 Task: Add an event with the title Product Enhancement Discussion and Planning, date ''2024/04/06'', time 9:40 AM to 11:40 AMand add a description: The training session will be facilitated by experienced professionals who specialize in team dynamics, collaboration, and organizational development. They will provide valuable insights, facilitate discussions, and guide participants through practical exercises to reinforce the concepts covered.Select event color  Flamingo . Add location for the event as: Seoul, South Korea, logged in from the account softage.3@softage.netand send the event invitation to softage.9@softage.net and softage.10@softage.net. Set a reminder for the event Every weekday(Monday to Friday)
Action: Mouse moved to (29, 95)
Screenshot: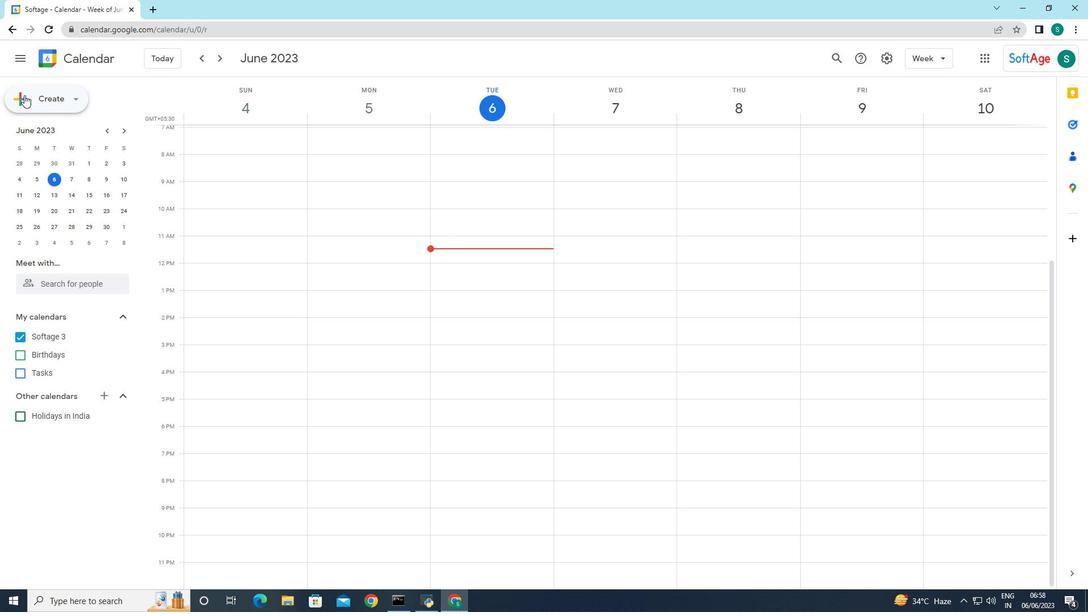 
Action: Mouse pressed left at (29, 95)
Screenshot: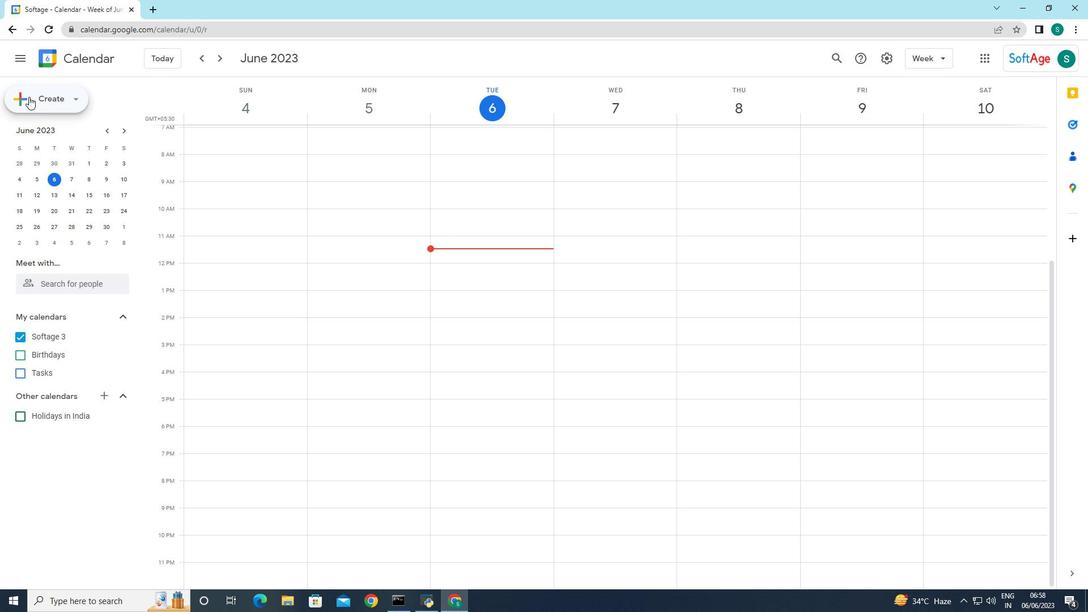 
Action: Mouse moved to (42, 129)
Screenshot: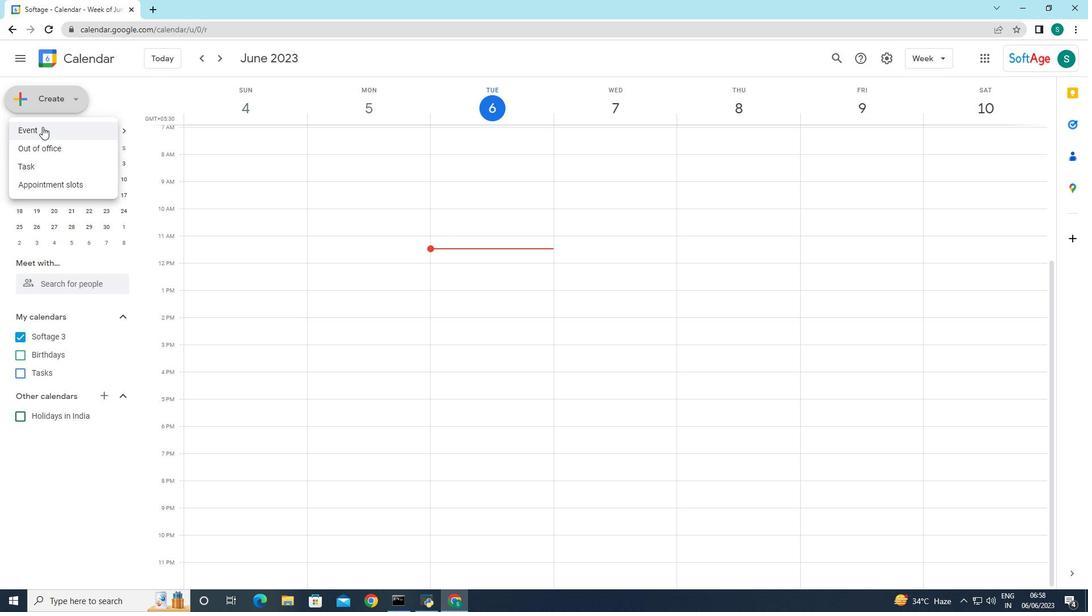 
Action: Mouse pressed left at (42, 129)
Screenshot: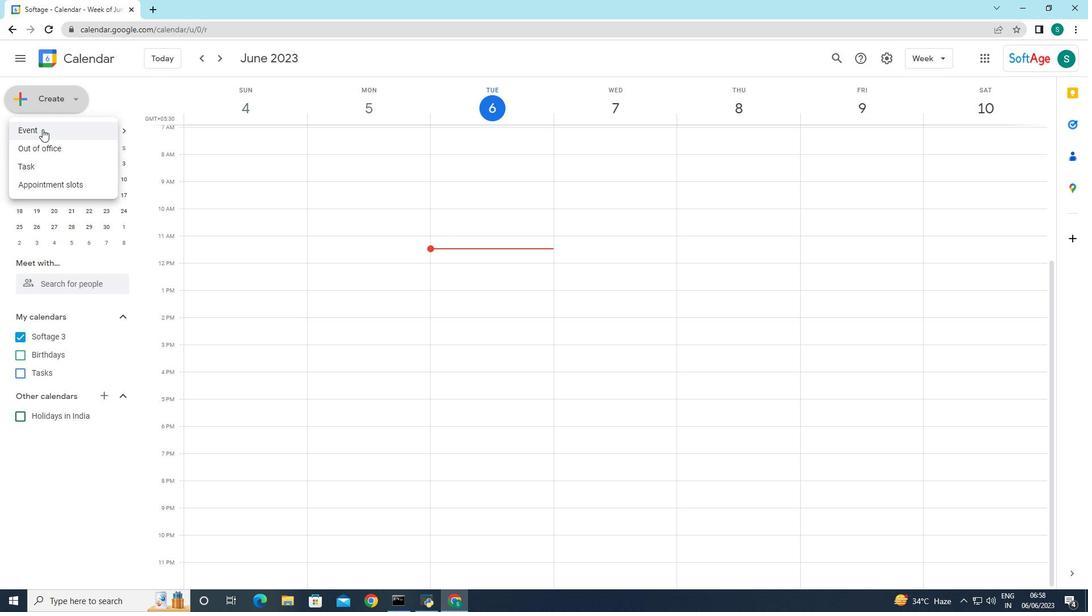 
Action: Mouse moved to (337, 441)
Screenshot: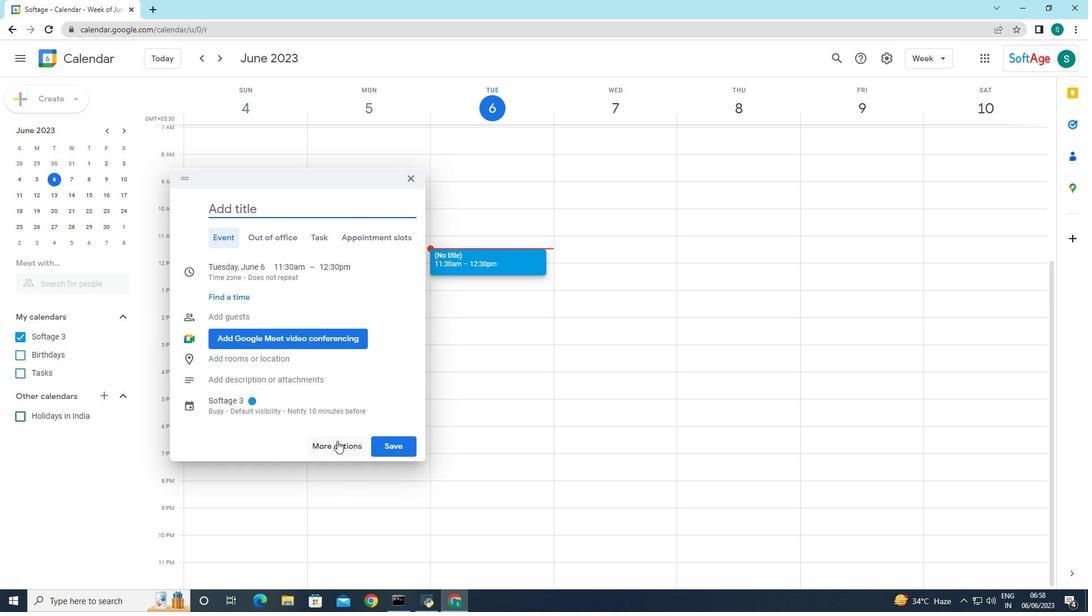 
Action: Mouse pressed left at (337, 441)
Screenshot: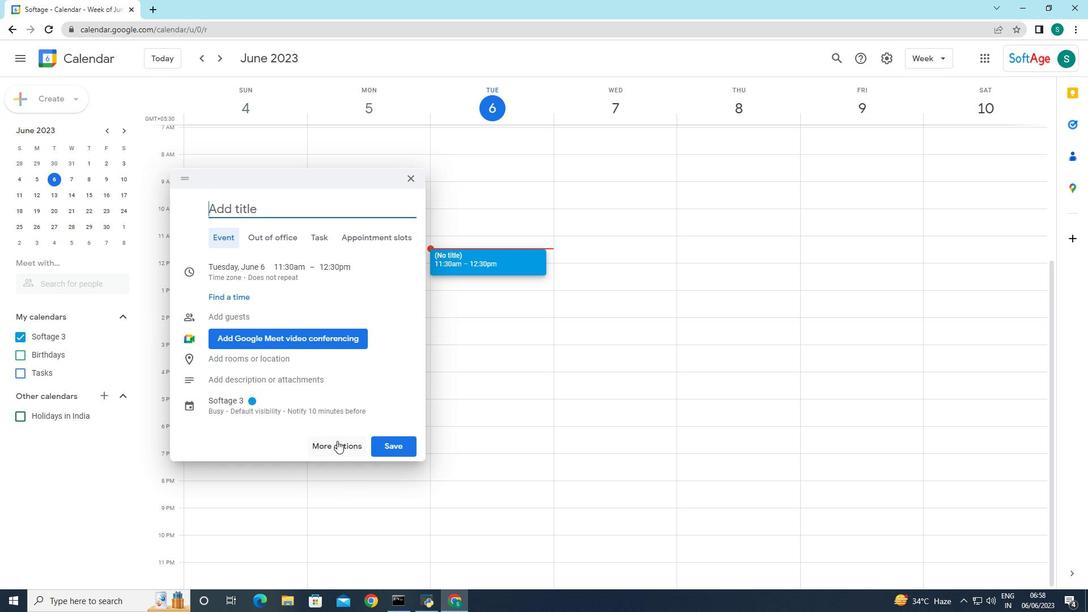 
Action: Mouse moved to (119, 54)
Screenshot: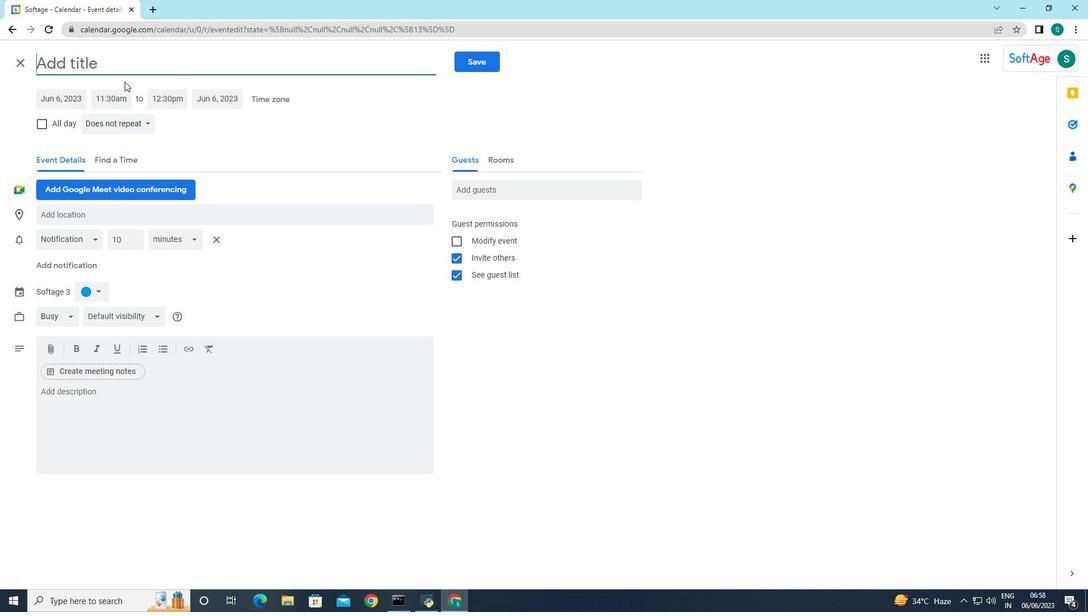 
Action: Mouse pressed left at (119, 54)
Screenshot: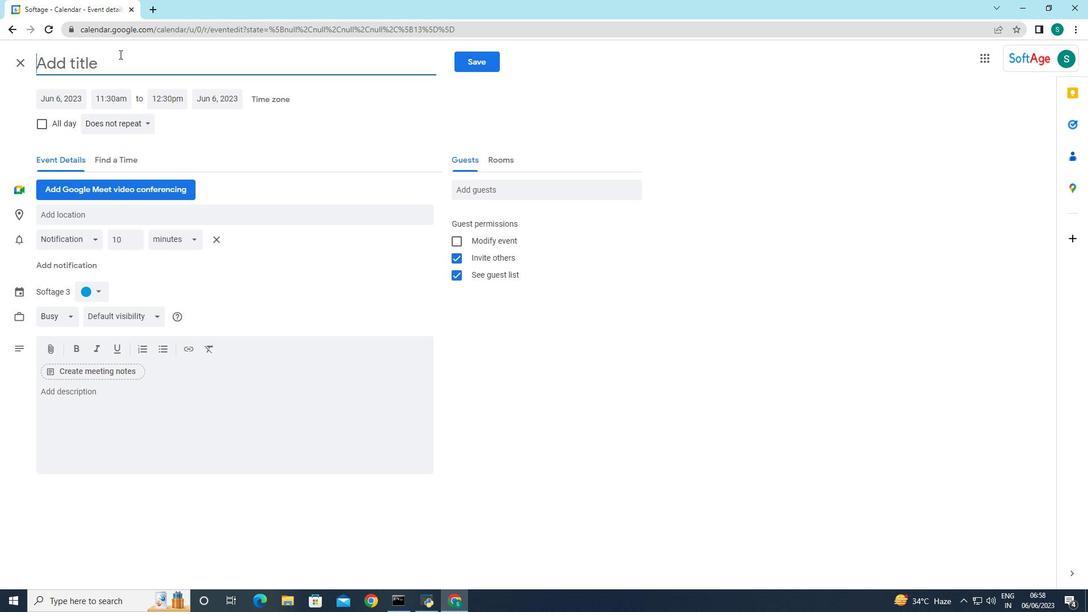 
Action: Key pressed <Key.caps_lock>P<Key.caps_lock>roducdt<Key.backspace><Key.backspace>t<Key.space><Key.caps_lock>E<Key.caps_lock>nhancement<Key.space><Key.caps_lock>D<Key.caps_lock>iscussion<Key.space>and<Key.space><Key.caps_lock>P<Key.caps_lock>lani<Key.backspace>ning
Screenshot: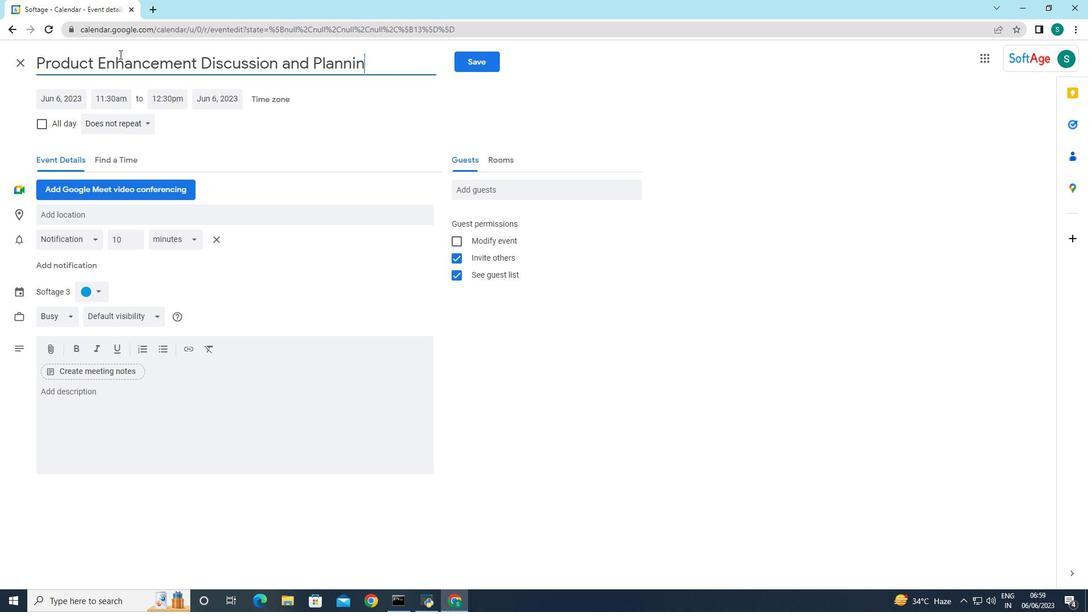 
Action: Mouse moved to (277, 138)
Screenshot: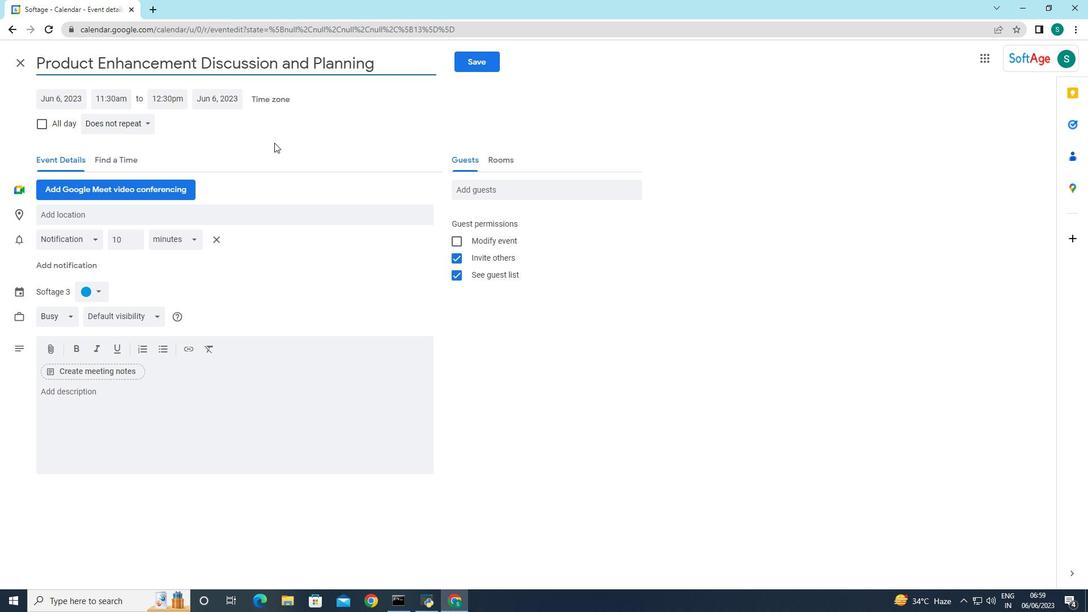 
Action: Mouse pressed left at (277, 138)
Screenshot: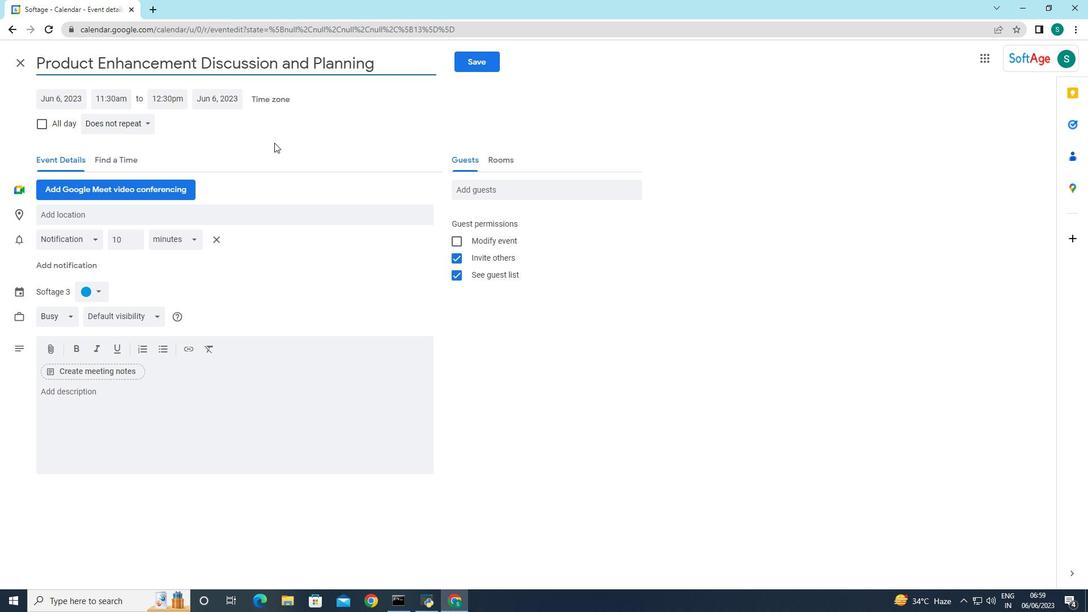 
Action: Mouse moved to (81, 98)
Screenshot: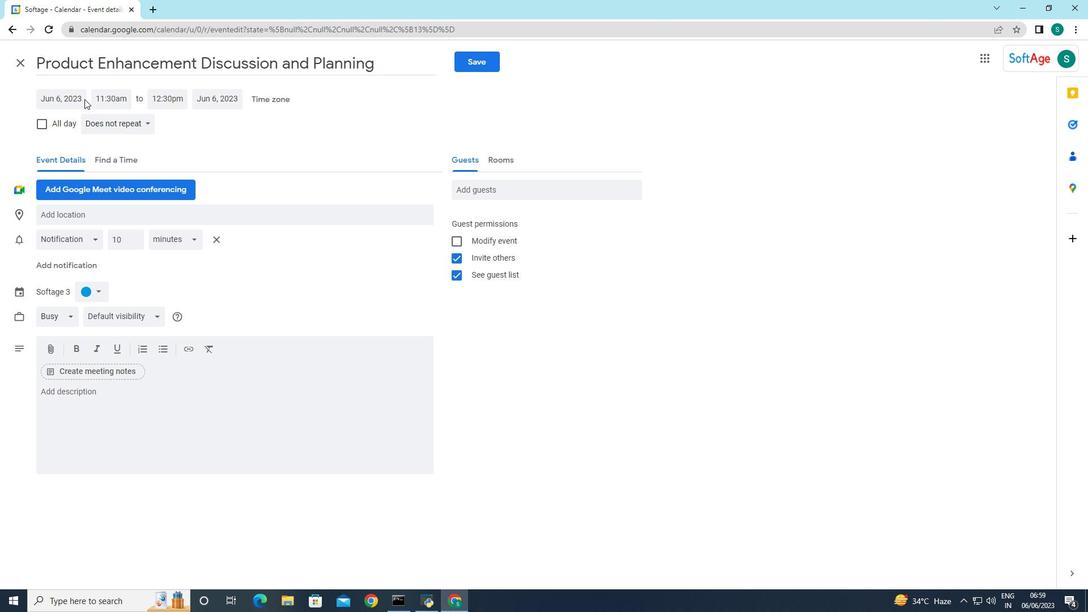 
Action: Mouse pressed left at (81, 98)
Screenshot: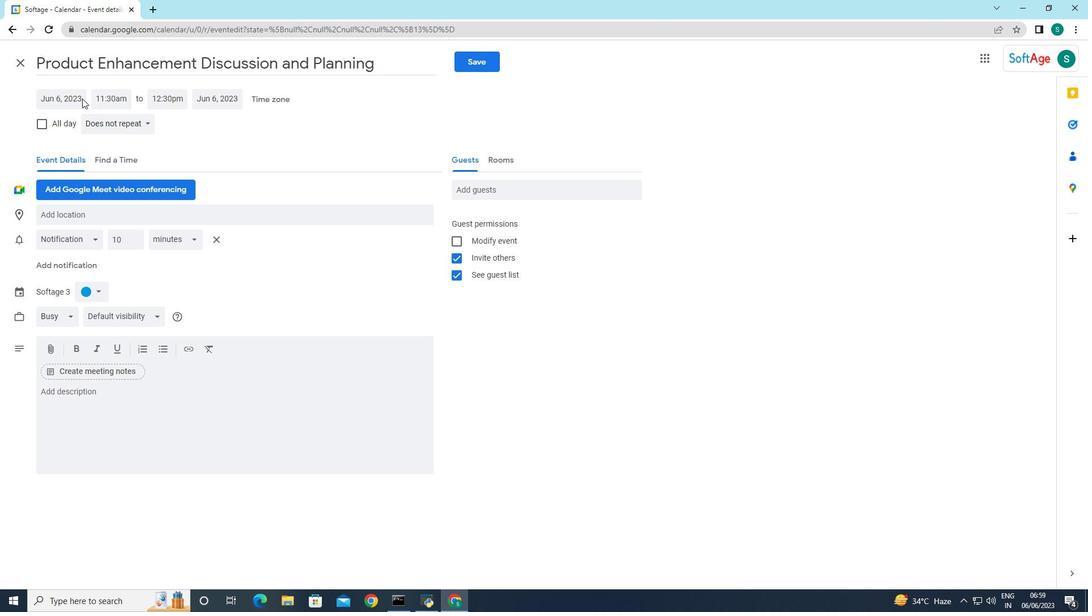 
Action: Mouse moved to (183, 123)
Screenshot: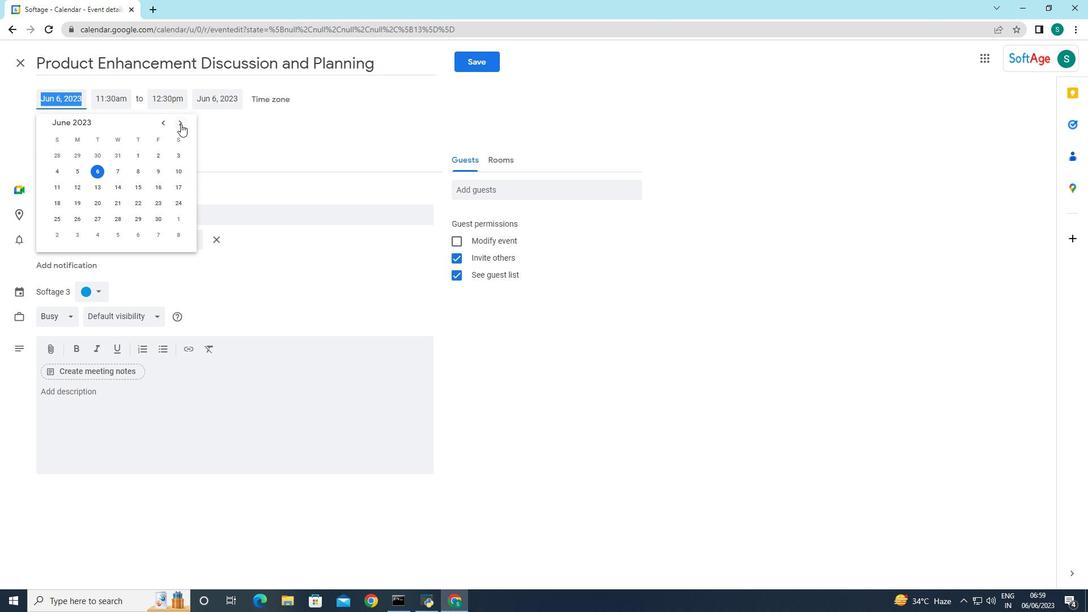 
Action: Mouse pressed left at (183, 123)
Screenshot: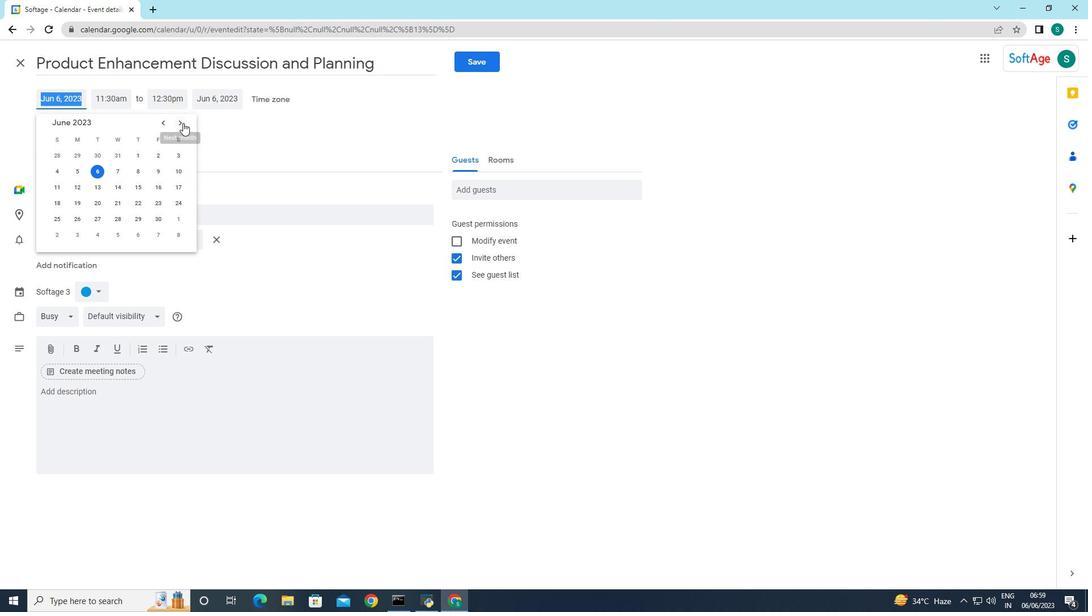 
Action: Mouse pressed left at (183, 123)
Screenshot: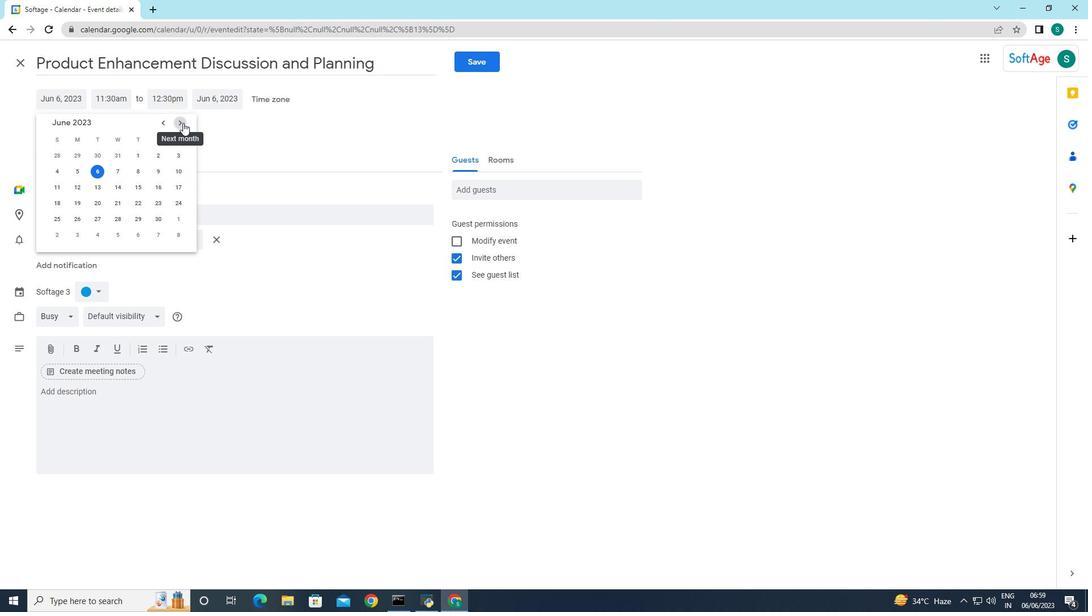 
Action: Mouse pressed left at (183, 123)
Screenshot: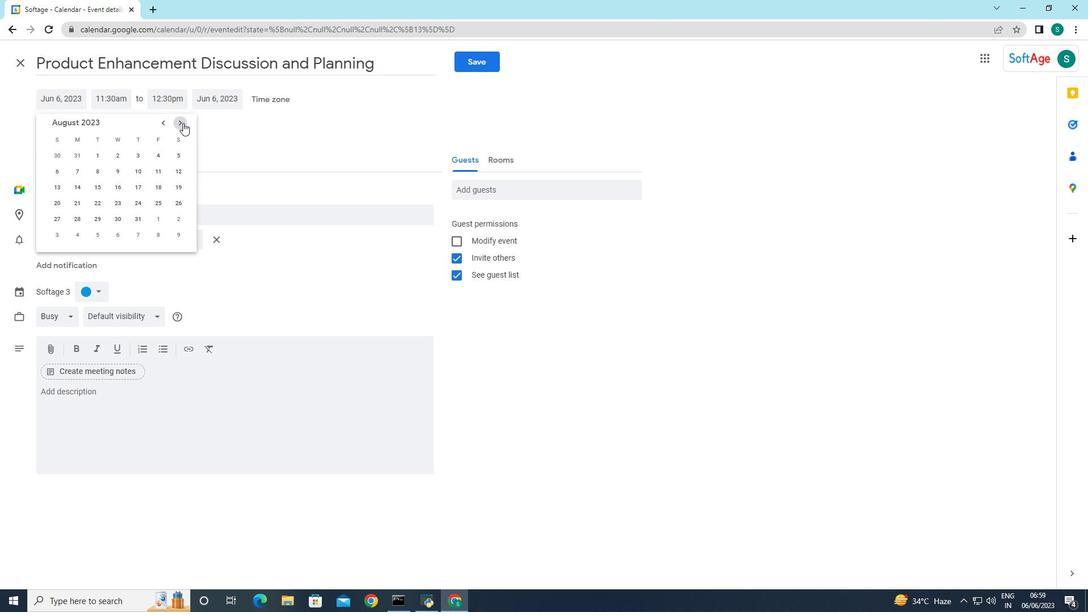 
Action: Mouse pressed left at (183, 123)
Screenshot: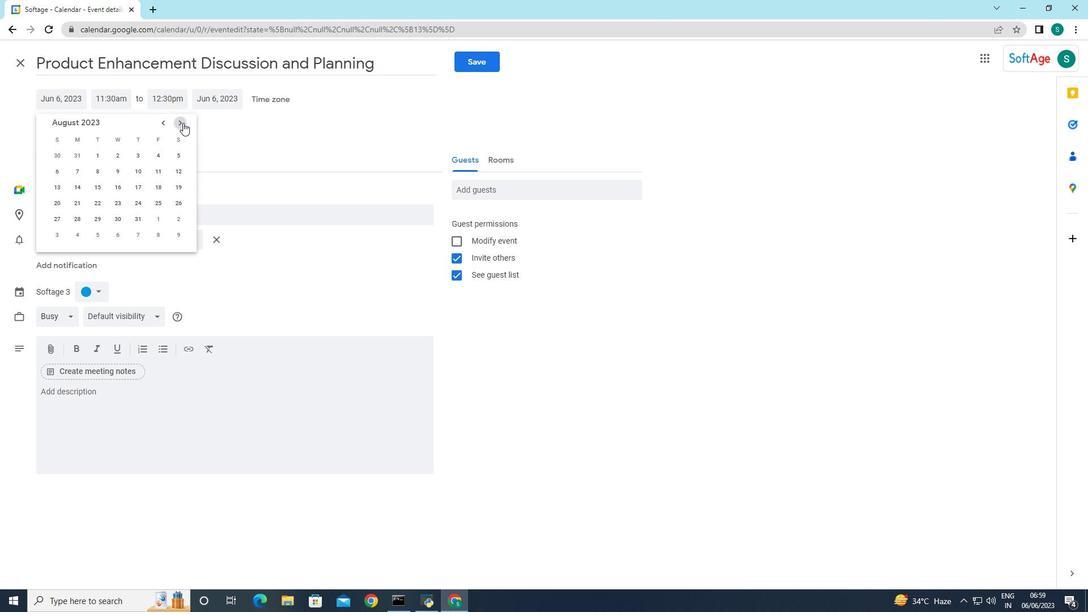 
Action: Mouse pressed left at (183, 123)
Screenshot: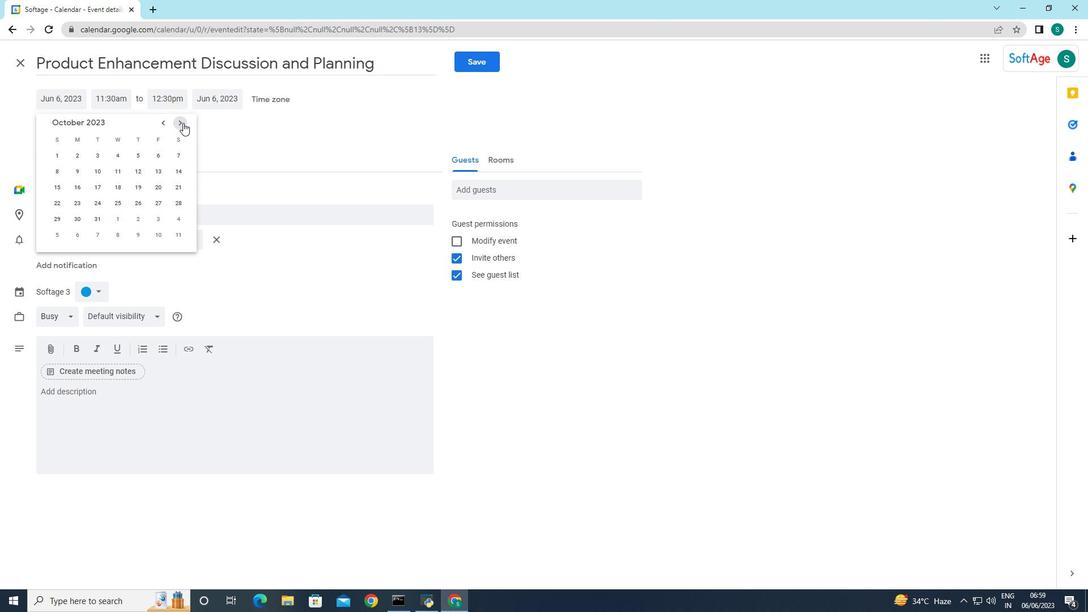
Action: Mouse pressed left at (183, 123)
Screenshot: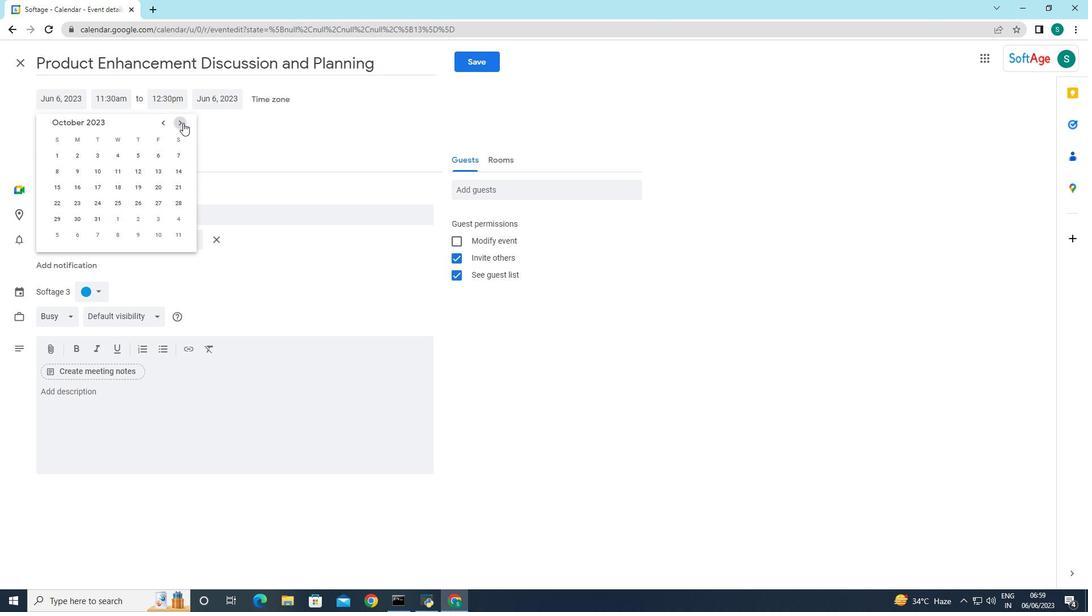 
Action: Mouse pressed left at (183, 123)
Screenshot: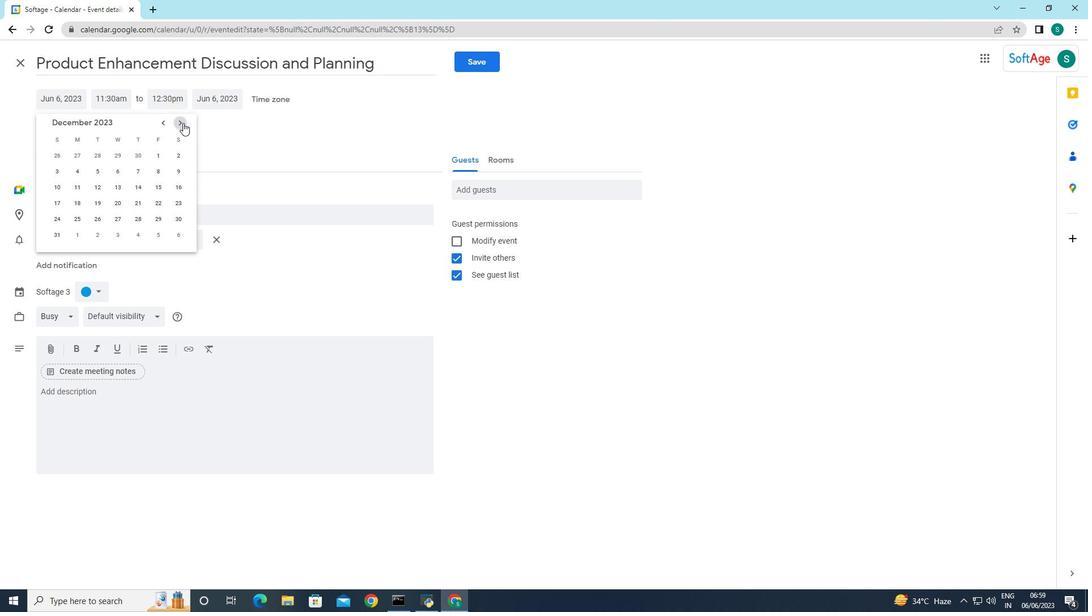 
Action: Mouse pressed left at (183, 123)
Screenshot: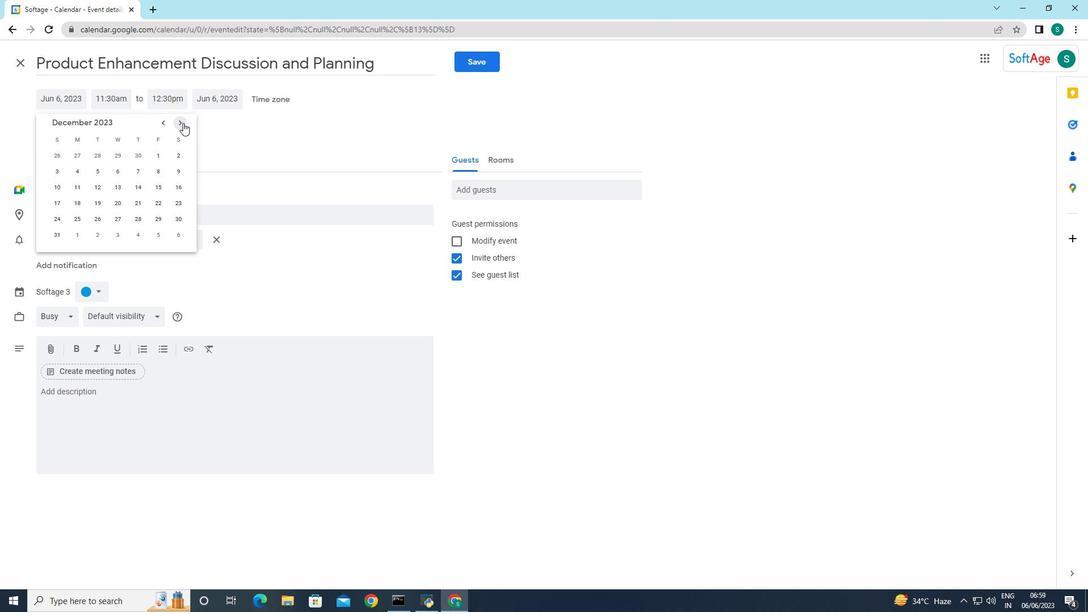 
Action: Mouse pressed left at (183, 123)
Screenshot: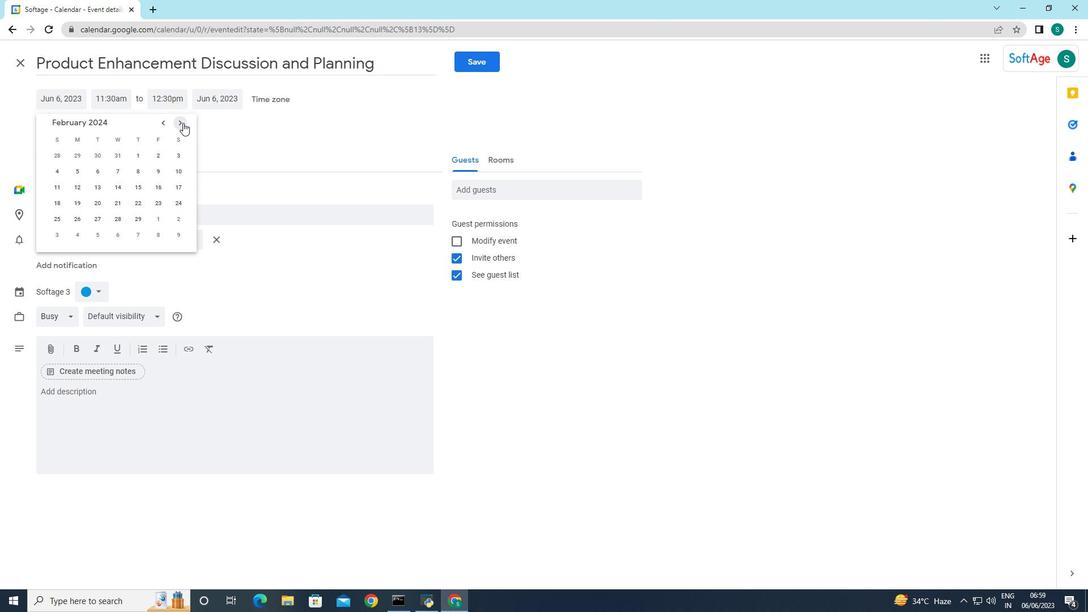 
Action: Mouse pressed left at (183, 123)
Screenshot: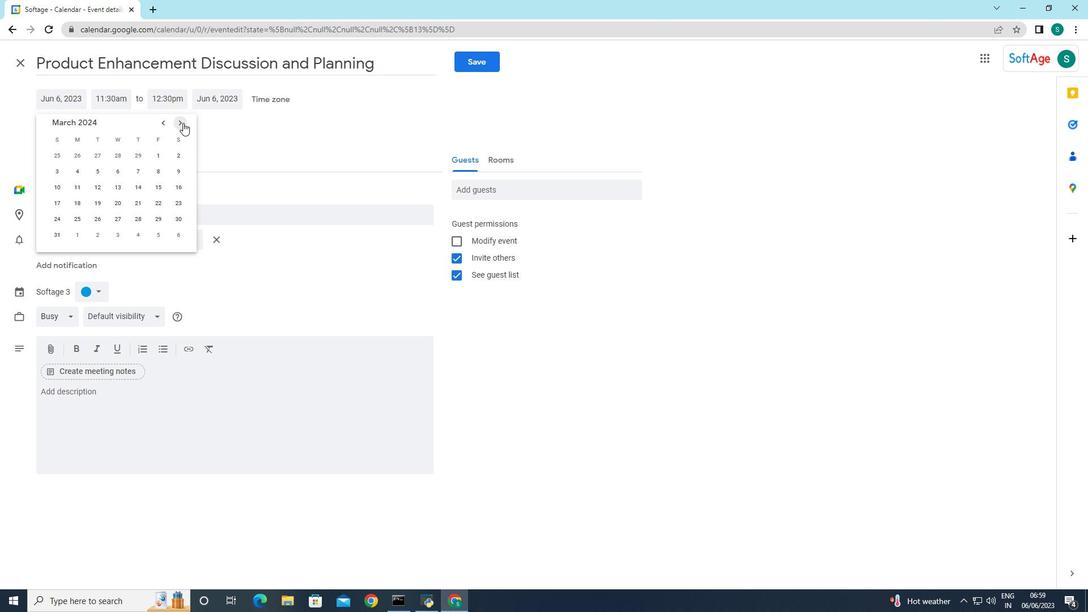 
Action: Mouse moved to (176, 154)
Screenshot: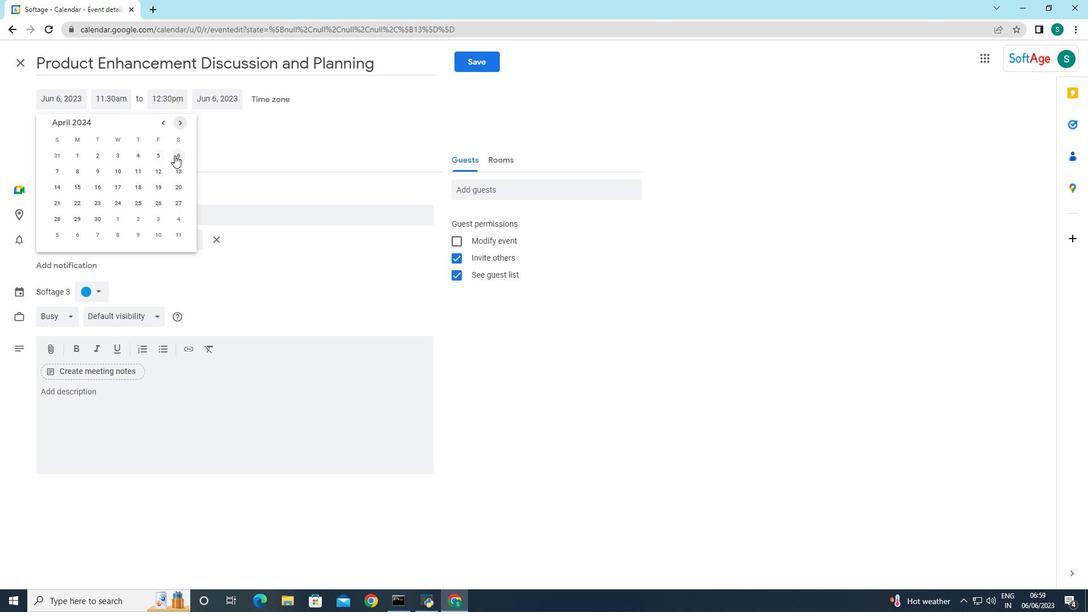 
Action: Mouse pressed left at (176, 154)
Screenshot: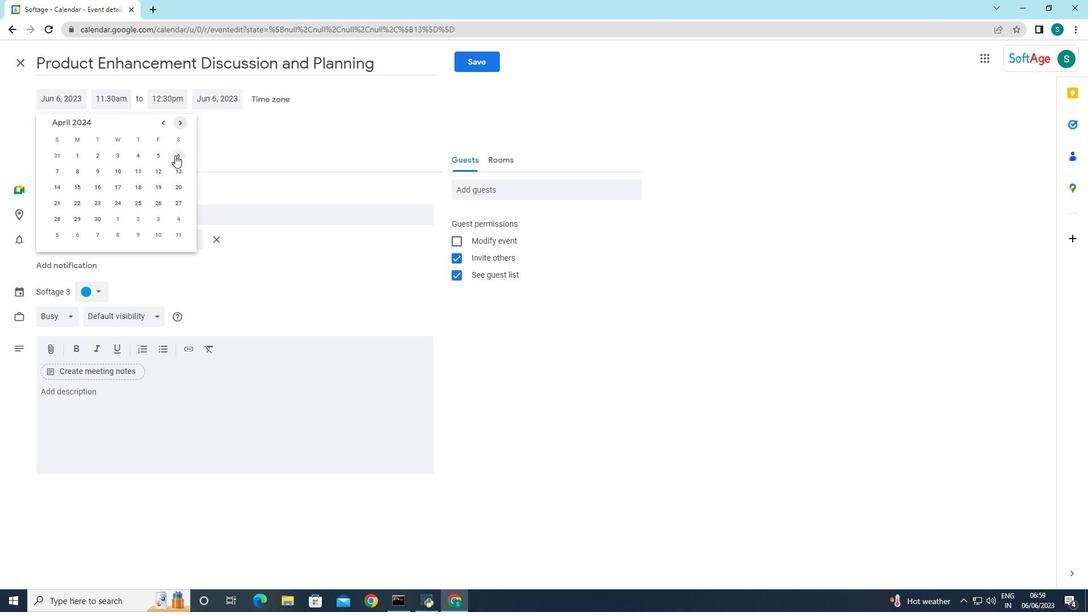 
Action: Mouse moved to (237, 140)
Screenshot: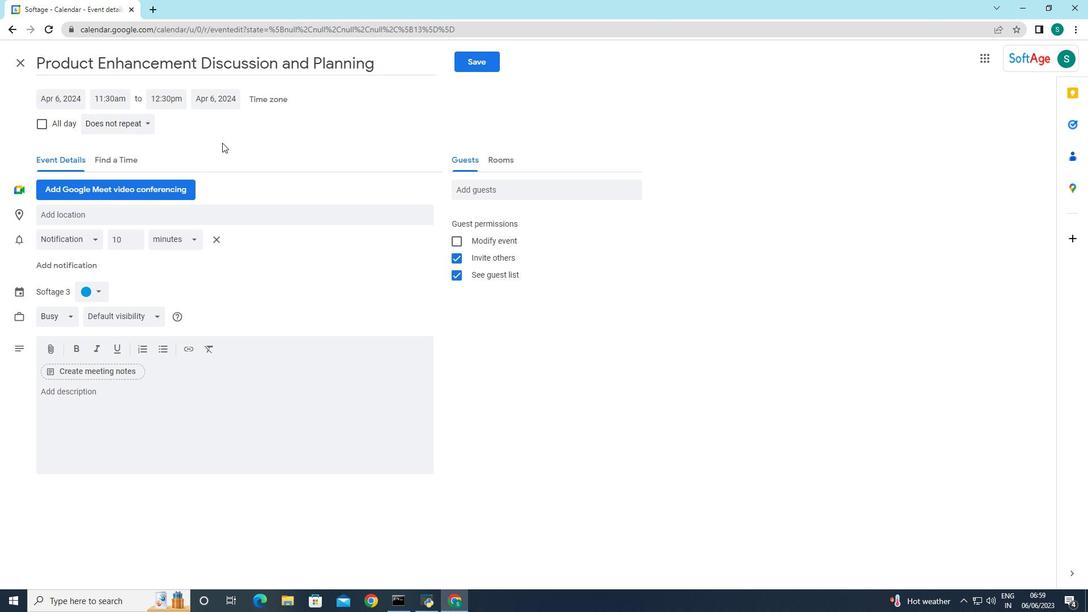 
Action: Mouse pressed left at (237, 140)
Screenshot: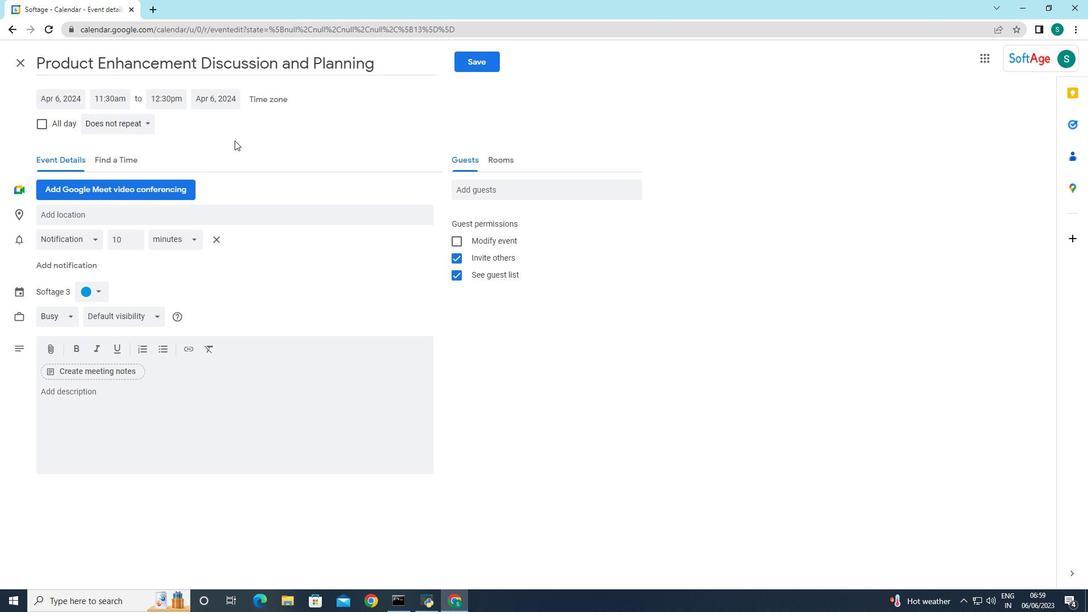 
Action: Mouse moved to (112, 99)
Screenshot: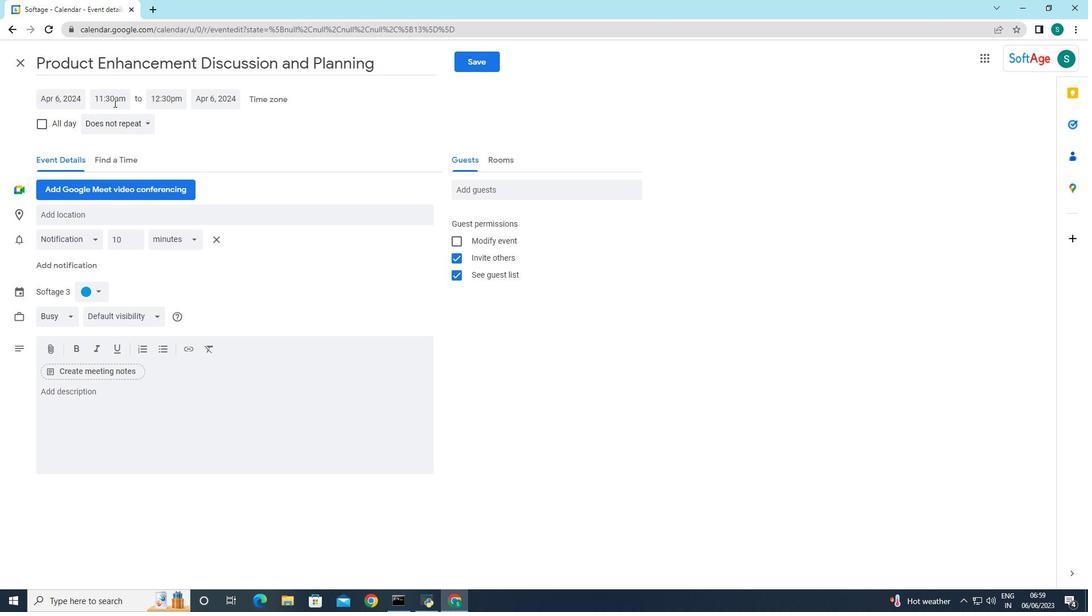 
Action: Mouse pressed left at (112, 99)
Screenshot: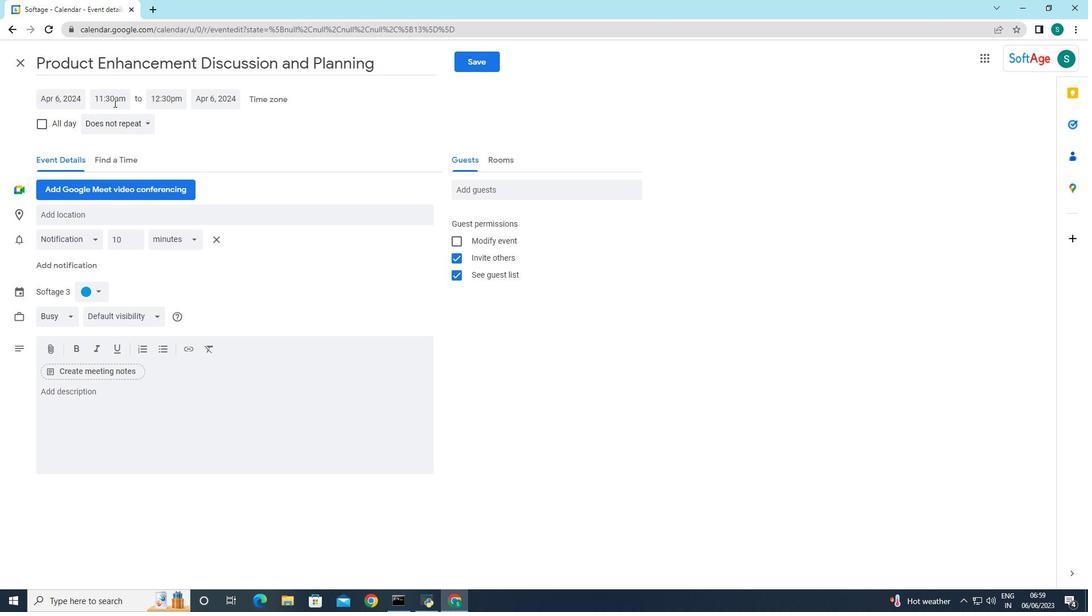
Action: Mouse moved to (119, 181)
Screenshot: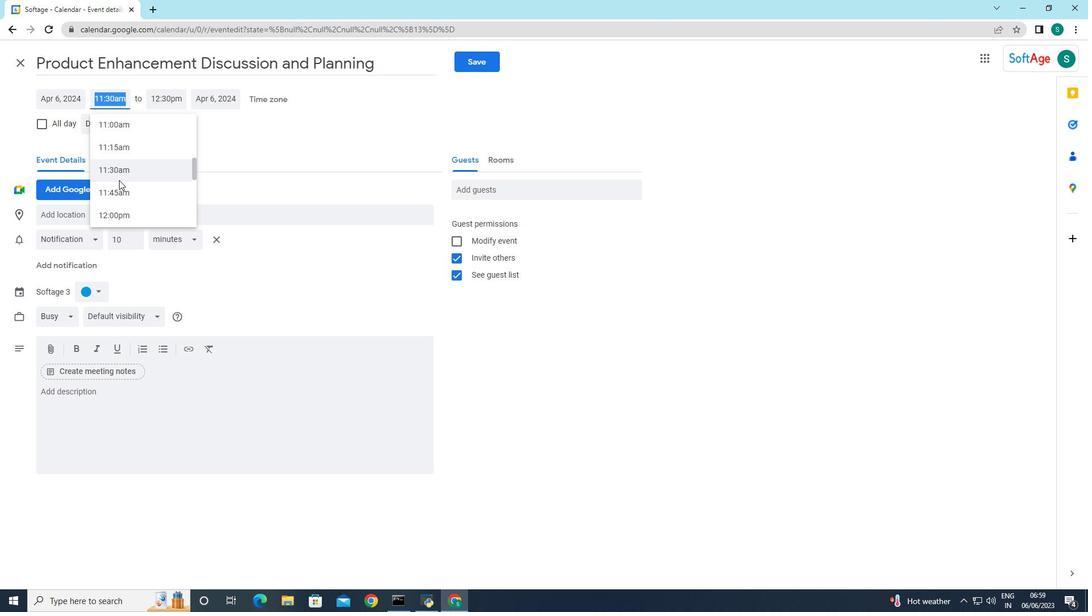 
Action: Mouse scrolled (119, 181) with delta (0, 0)
Screenshot: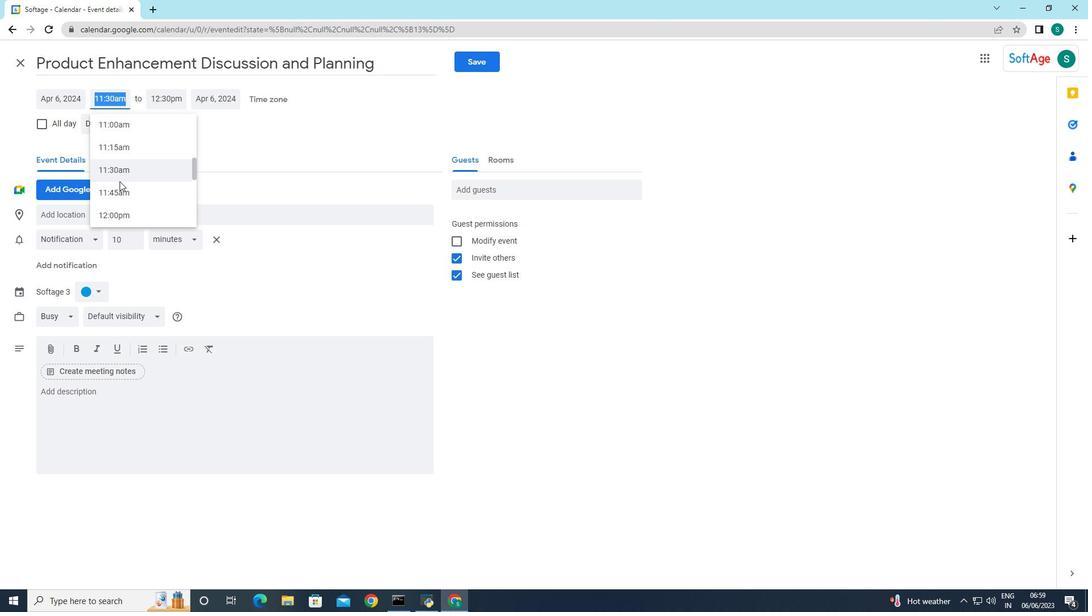 
Action: Mouse scrolled (119, 181) with delta (0, 0)
Screenshot: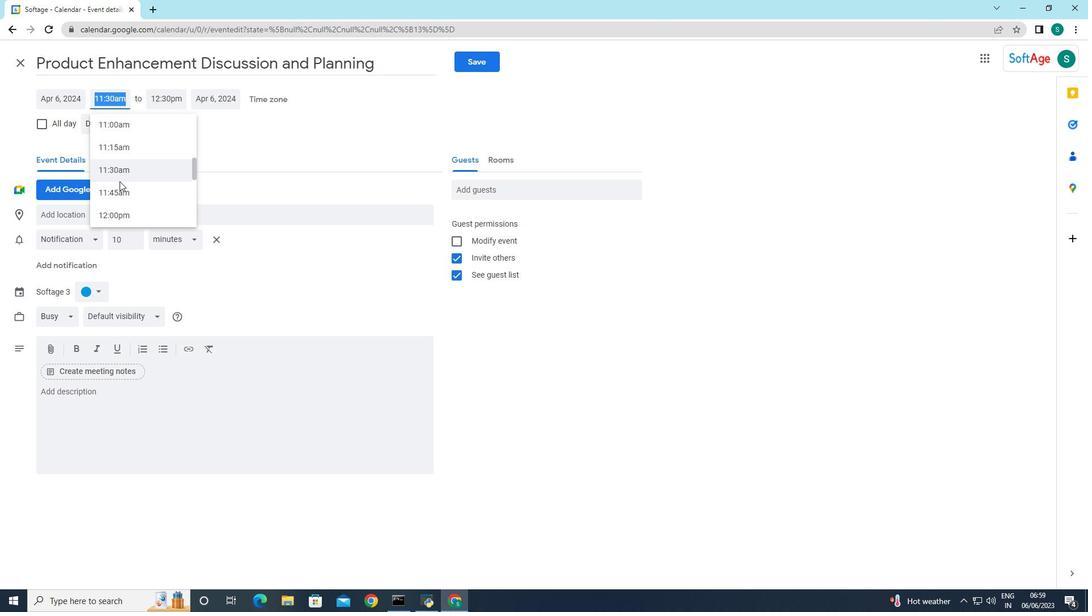 
Action: Mouse scrolled (119, 181) with delta (0, 0)
Screenshot: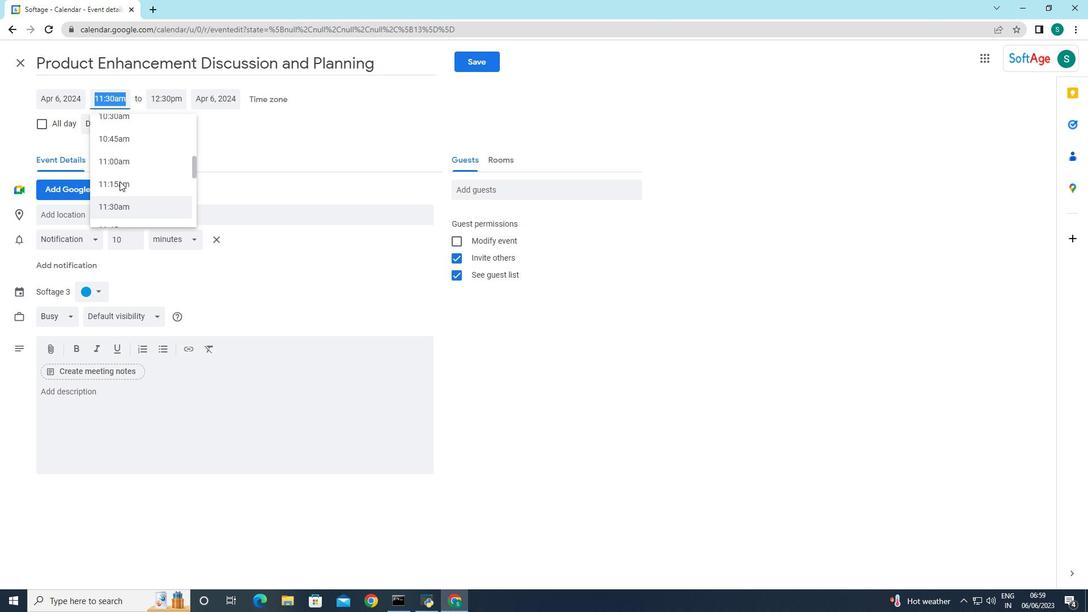 
Action: Mouse scrolled (119, 181) with delta (0, 0)
Screenshot: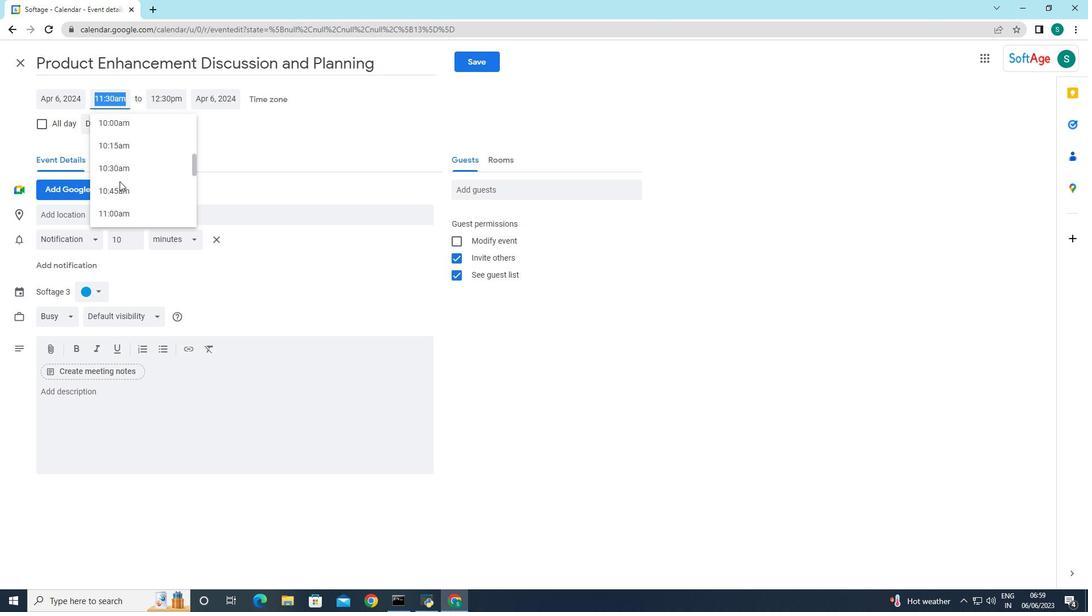 
Action: Mouse moved to (115, 176)
Screenshot: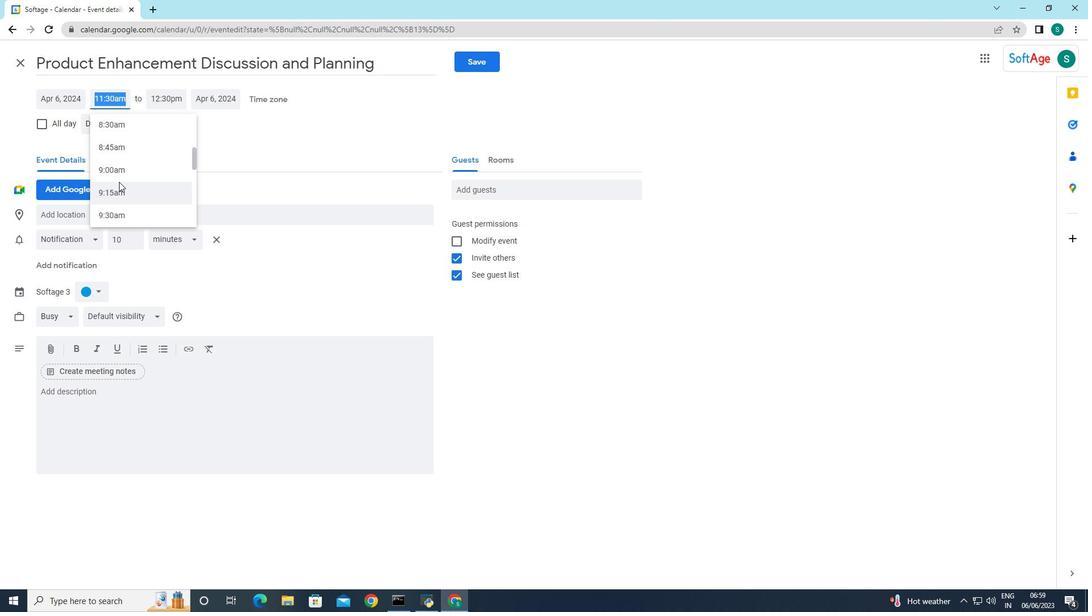 
Action: Mouse pressed left at (115, 176)
Screenshot: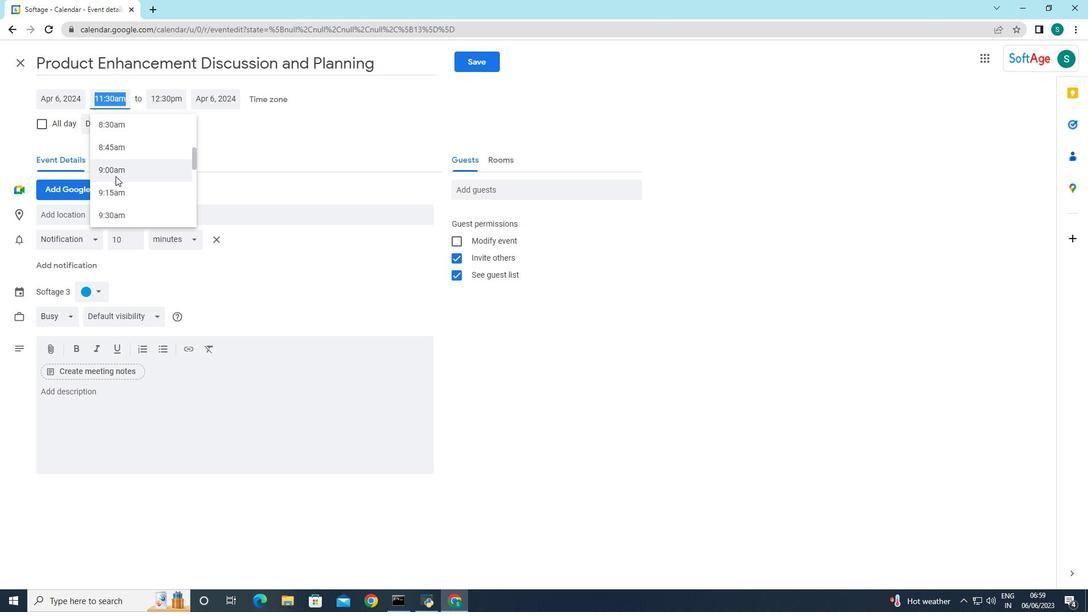 
Action: Mouse moved to (107, 99)
Screenshot: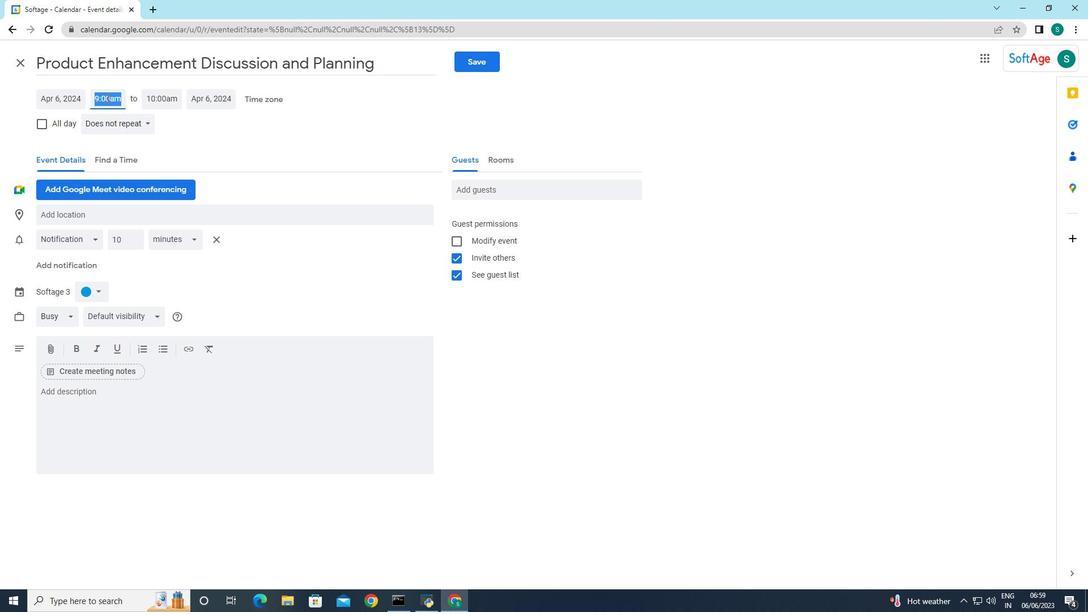 
Action: Mouse pressed left at (107, 99)
Screenshot: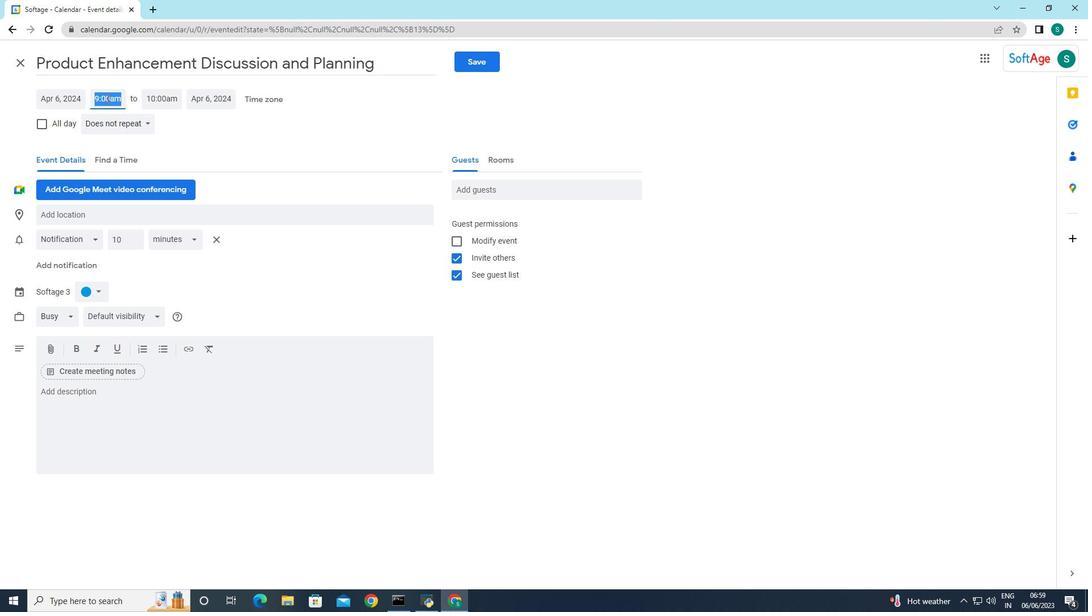 
Action: Mouse moved to (112, 115)
Screenshot: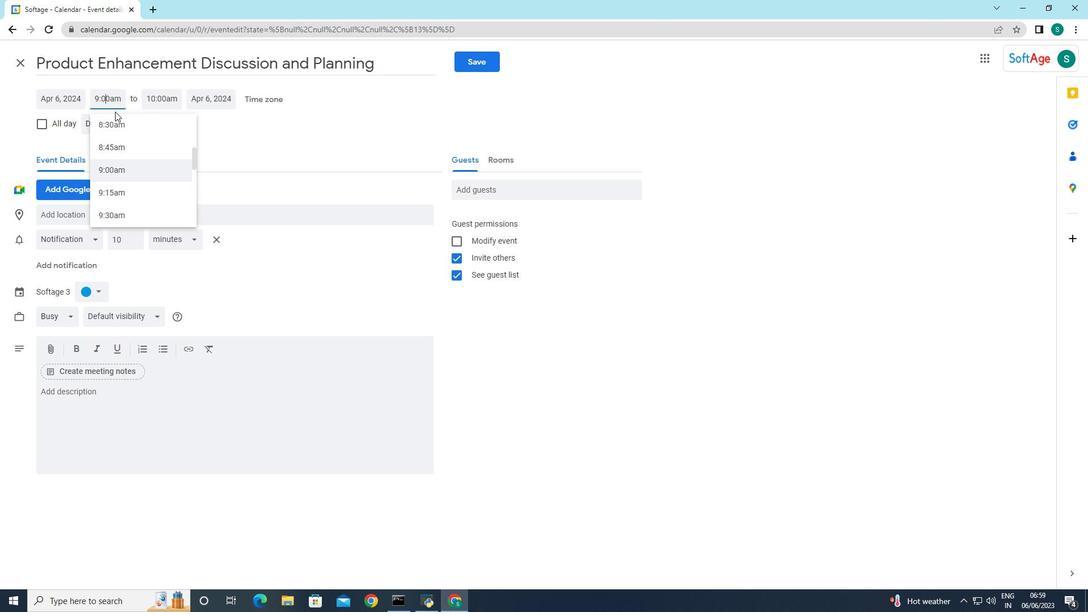 
Action: Key pressed <Key.backspace>4
Screenshot: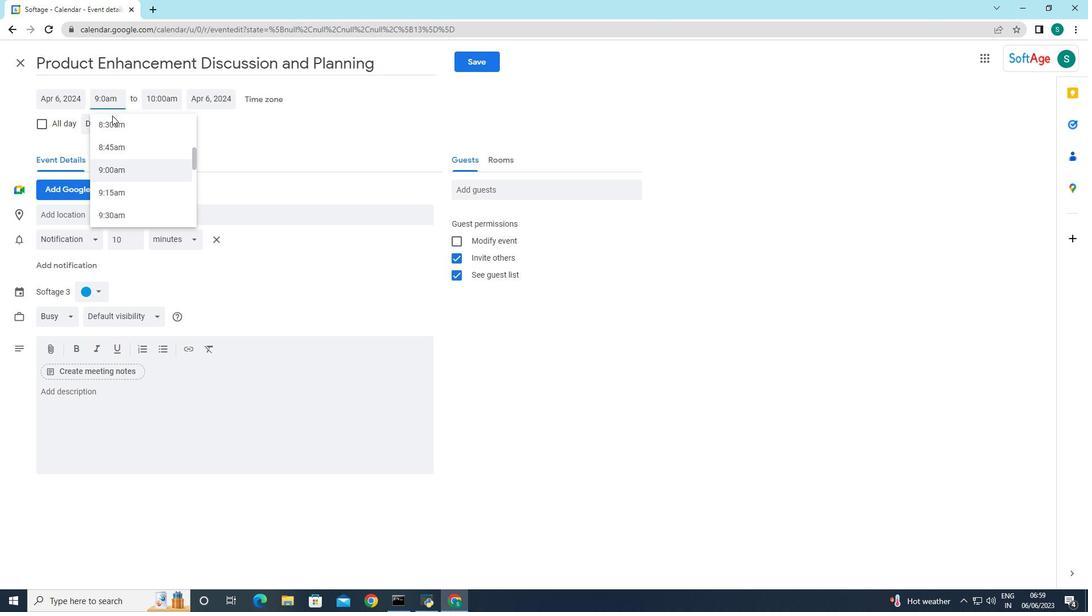 
Action: Mouse moved to (239, 138)
Screenshot: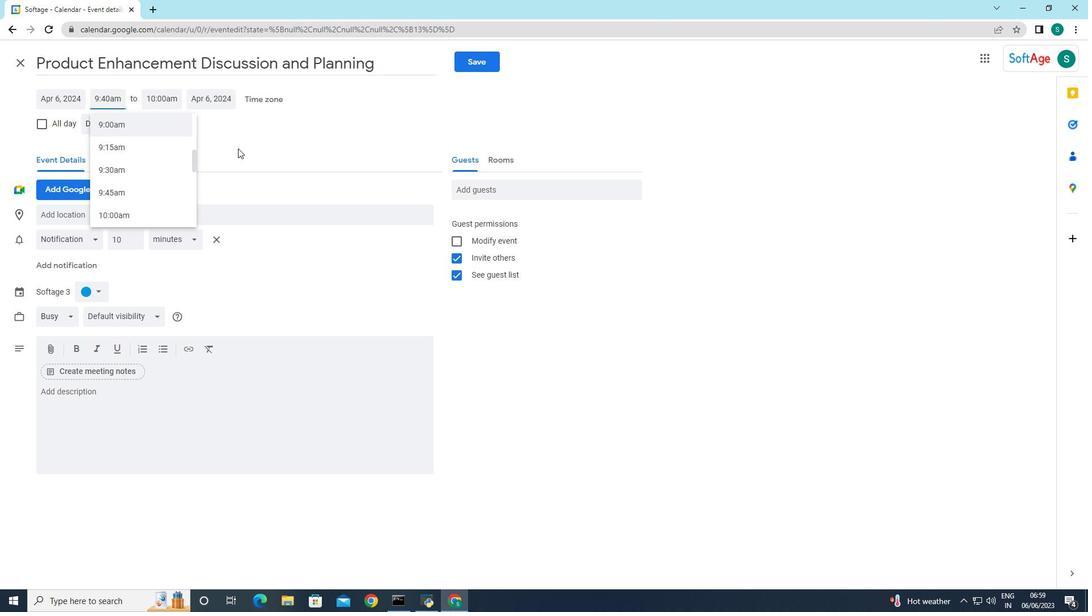 
Action: Mouse pressed left at (239, 138)
Screenshot: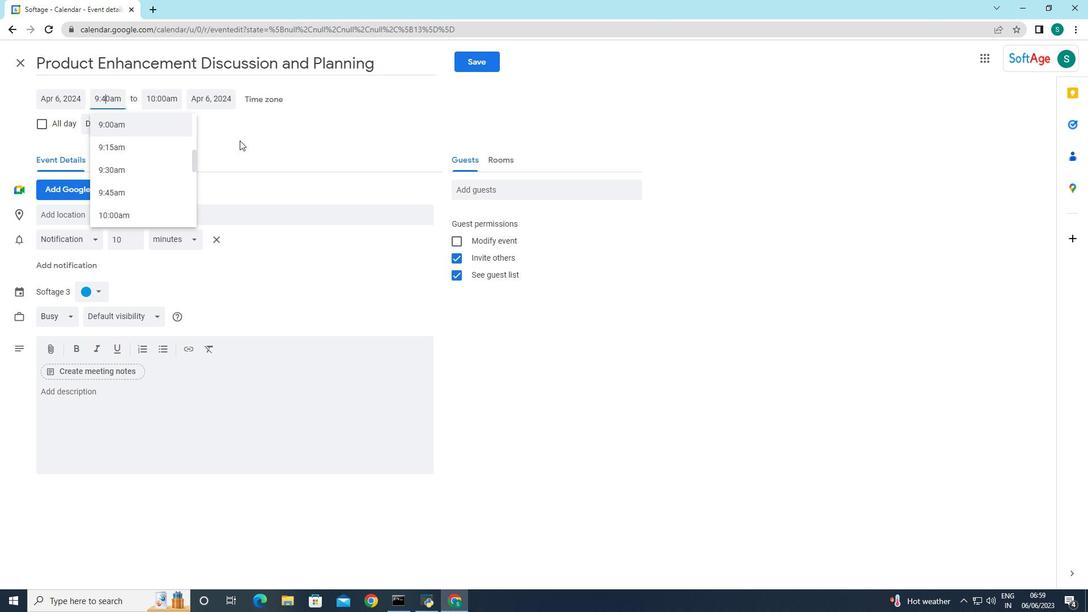 
Action: Mouse moved to (164, 103)
Screenshot: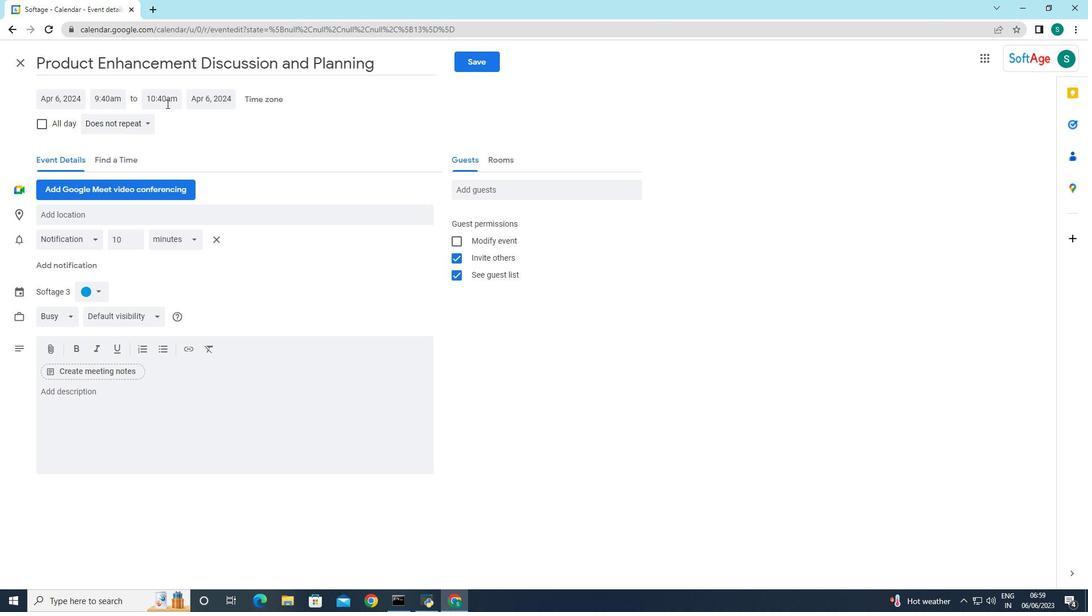 
Action: Mouse pressed left at (164, 103)
Screenshot: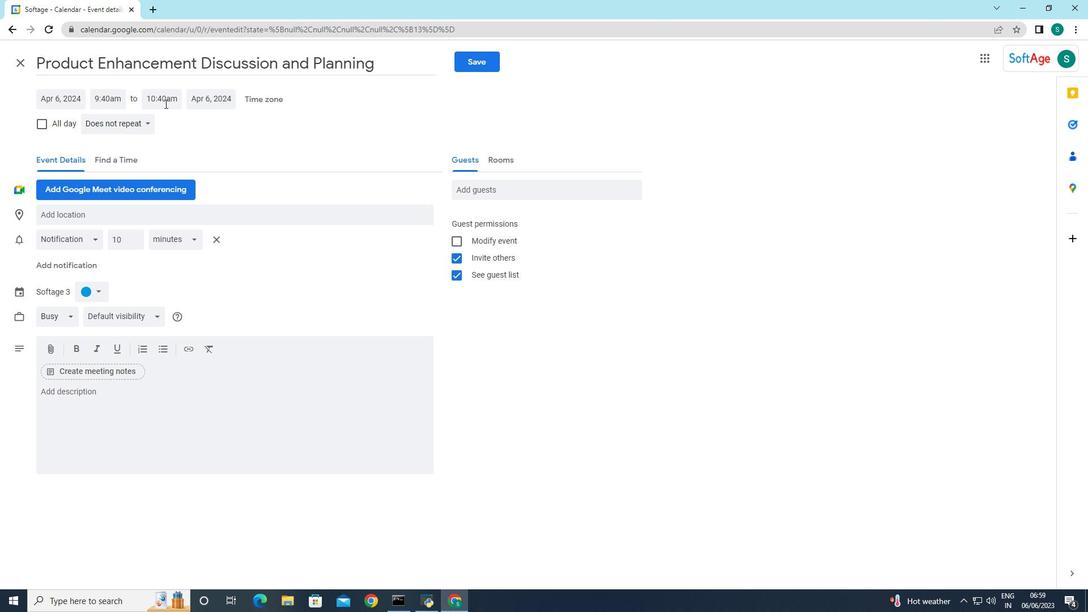 
Action: Mouse moved to (194, 219)
Screenshot: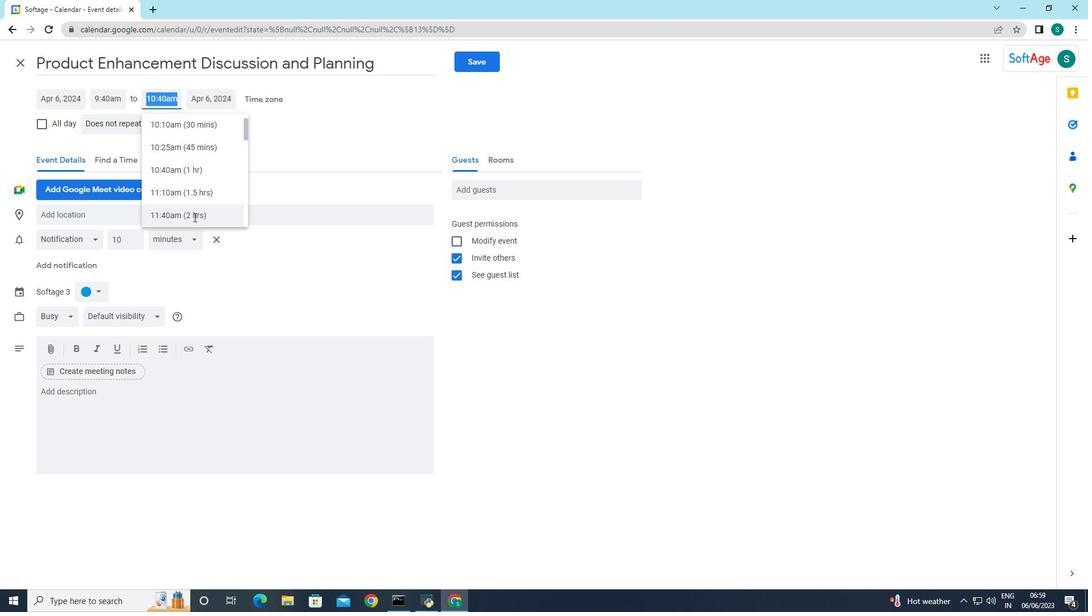 
Action: Mouse pressed left at (194, 219)
Screenshot: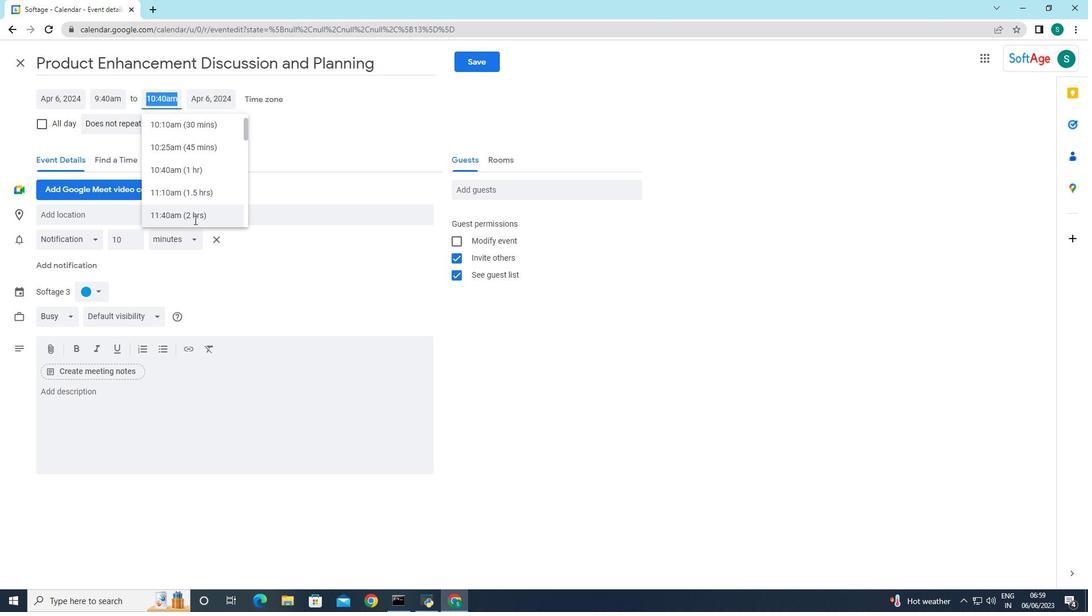 
Action: Mouse moved to (316, 147)
Screenshot: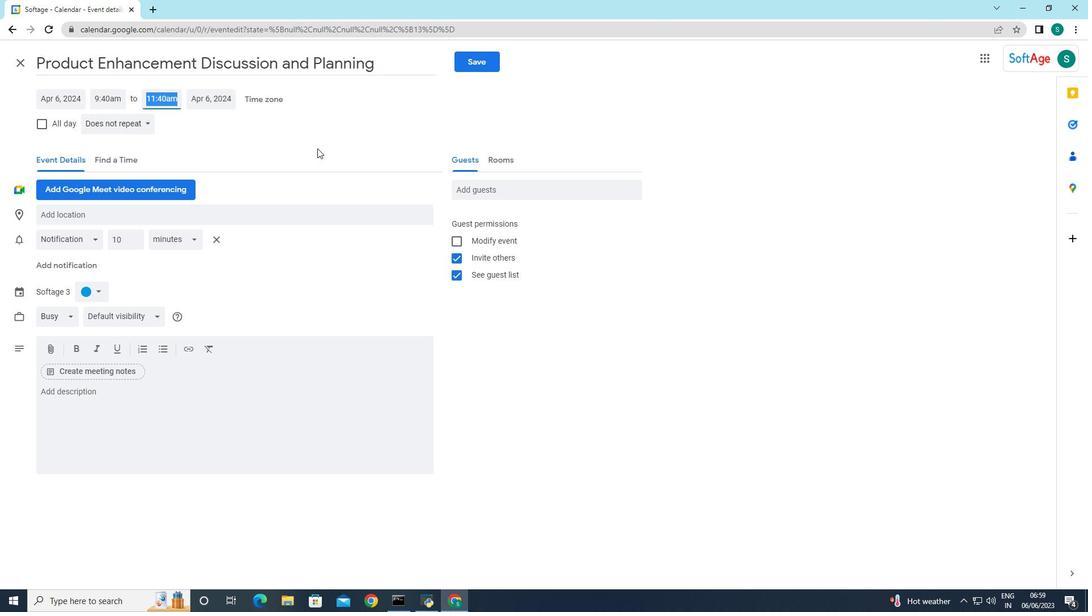 
Action: Mouse pressed left at (316, 147)
Screenshot: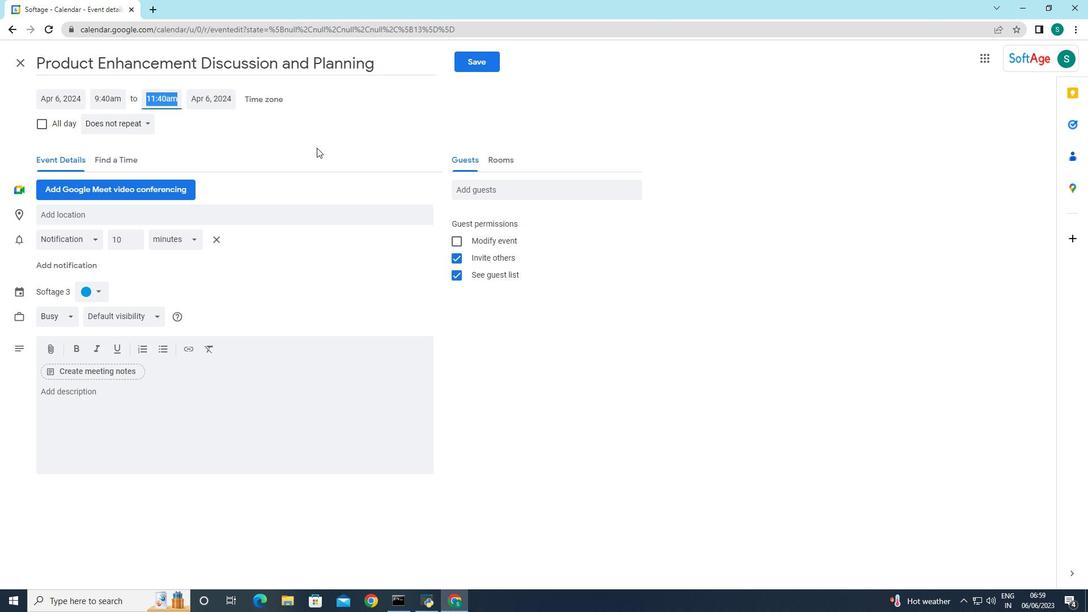 
Action: Mouse moved to (108, 394)
Screenshot: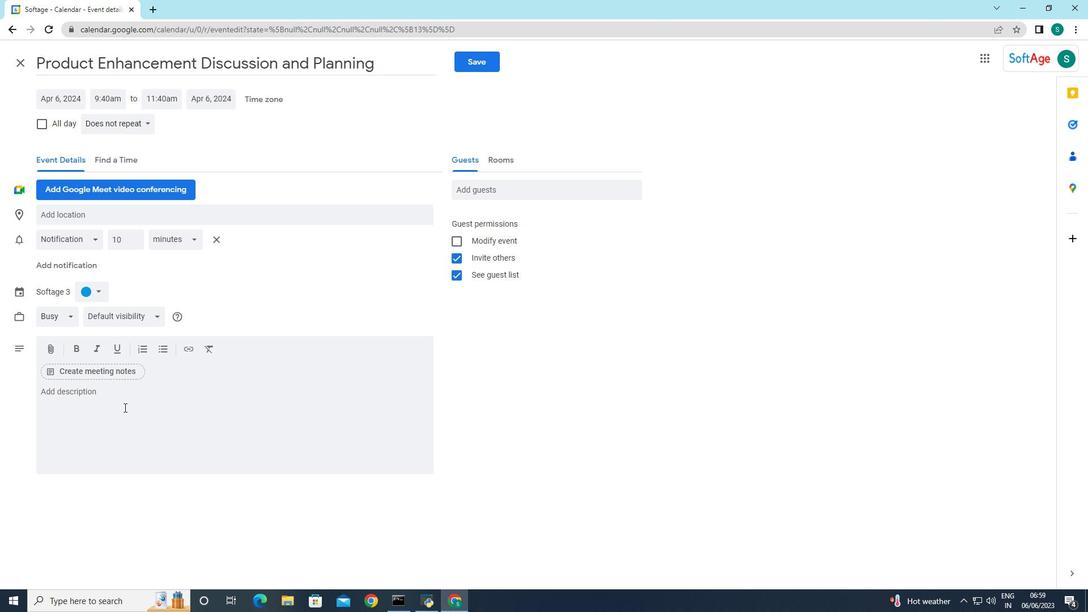 
Action: Mouse pressed left at (108, 394)
Screenshot: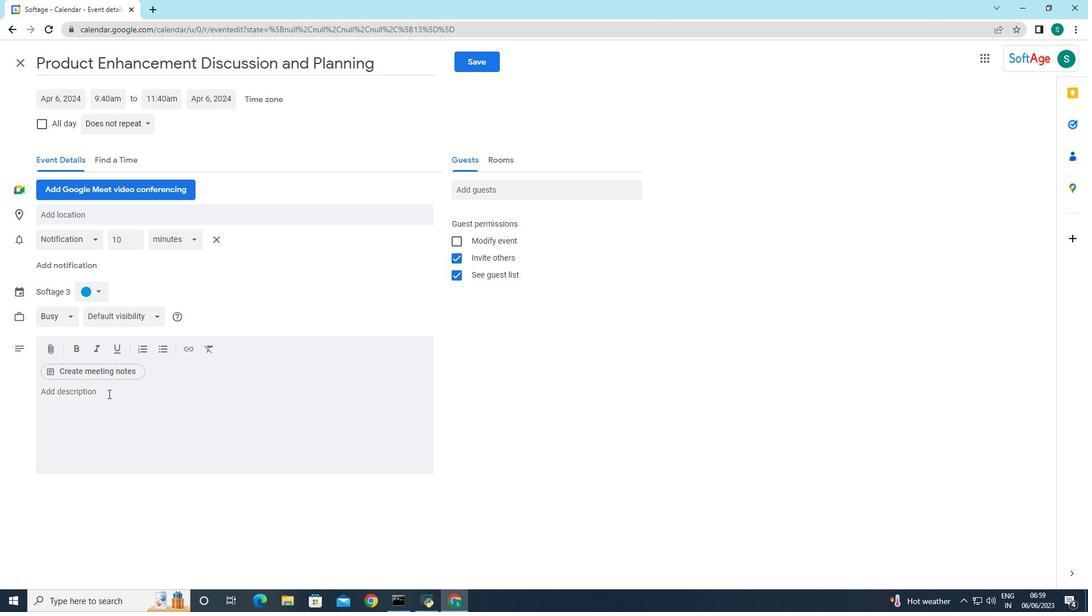 
Action: Key pressed <Key.caps_lock>T<Key.caps_lock>he<Key.space>training<Key.space>session<Key.space>wo<Key.backspace>ill<Key.space>be<Key.space>facilitated<Key.space>by<Key.space>exppe<Key.backspace><Key.backspace>erienced<Key.space>professionals<Key.space>who<Key.space>specialize<Key.space>in<Key.space>team<Key.space>dynamics,<Key.space>collaborations,<Key.space>and<Key.space>organizational<Key.space>development.<Key.space><Key.caps_lock>TH<Key.backspace><Key.caps_lock>hey<Key.space>will<Key.space>provide<Key.space>valuable<Key.space>insighys<Key.backspace><Key.backspace>ts,<Key.space>facilitate<Key.space>discussions,<Key.space>and<Key.space>duide<Key.space>participants<Key.space>through
Screenshot: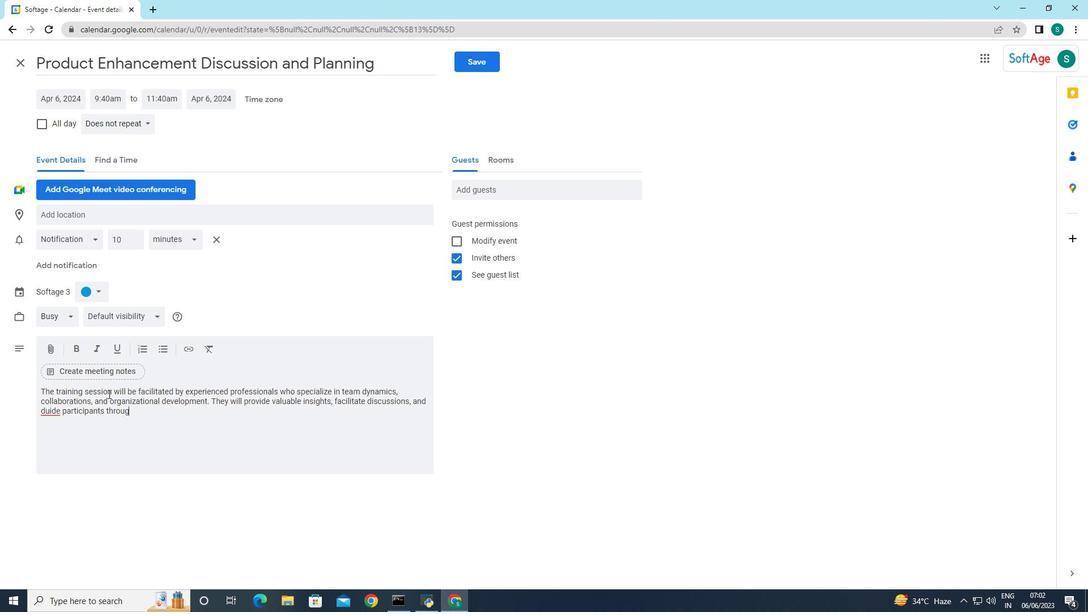 
Action: Mouse moved to (45, 411)
Screenshot: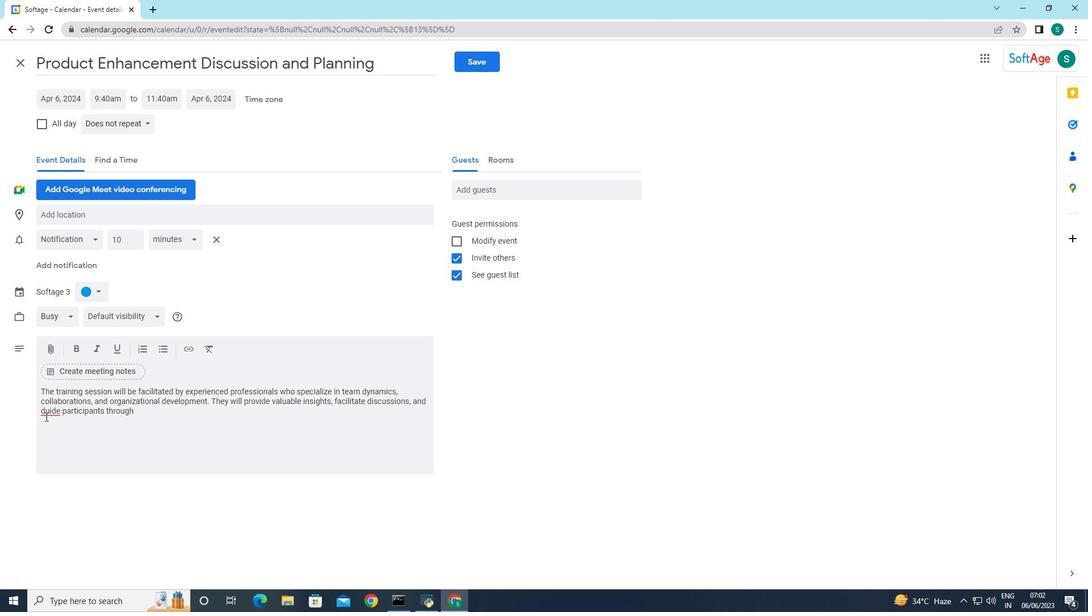 
Action: Mouse pressed left at (45, 411)
Screenshot: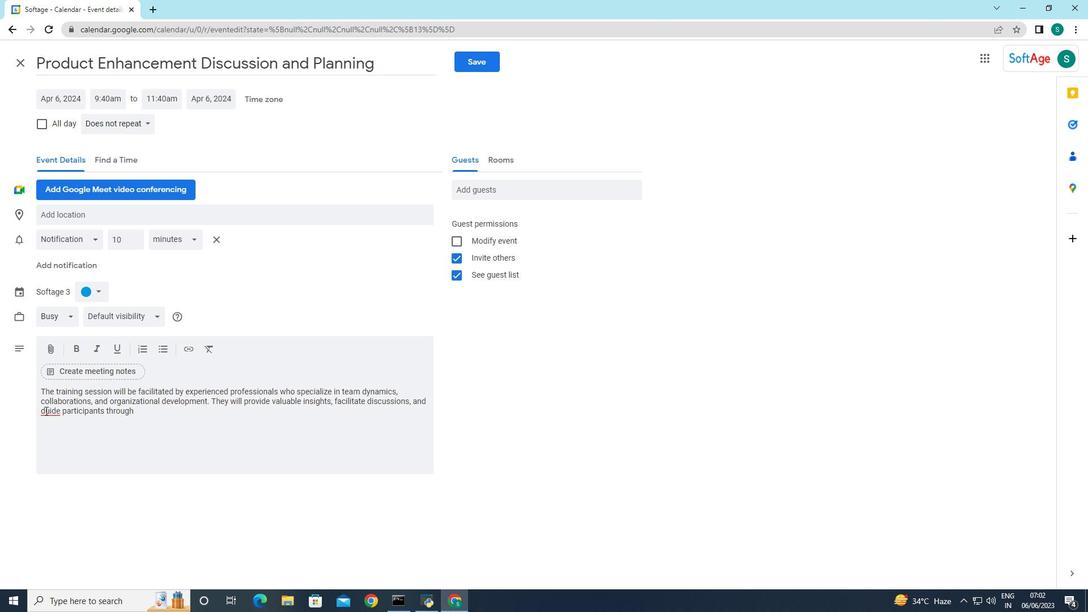 
Action: Mouse moved to (54, 472)
Screenshot: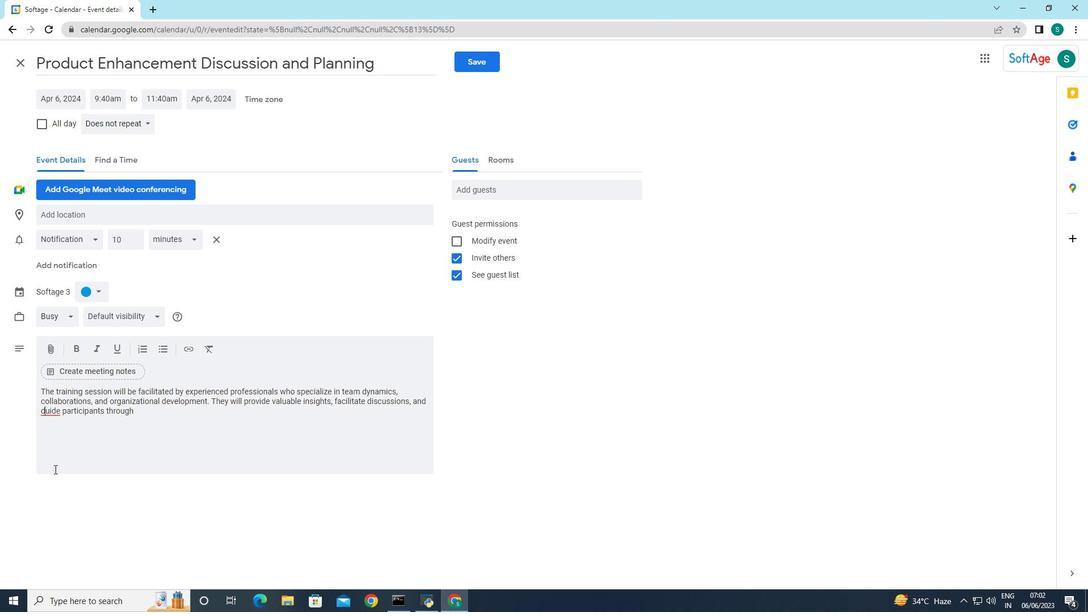 
Action: Key pressed <Key.backspace>g
Screenshot: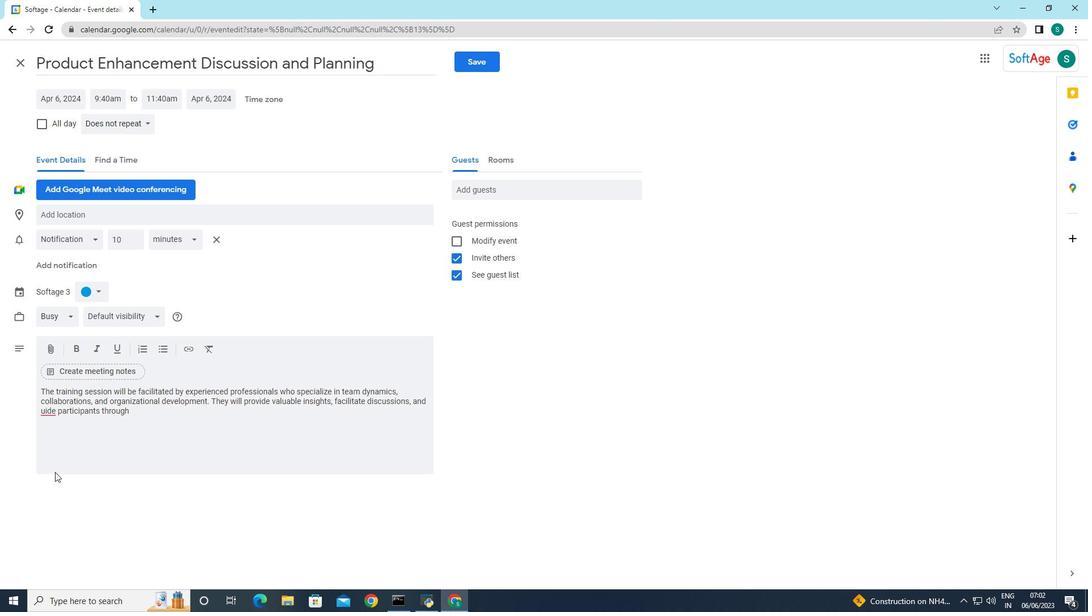 
Action: Mouse moved to (127, 425)
Screenshot: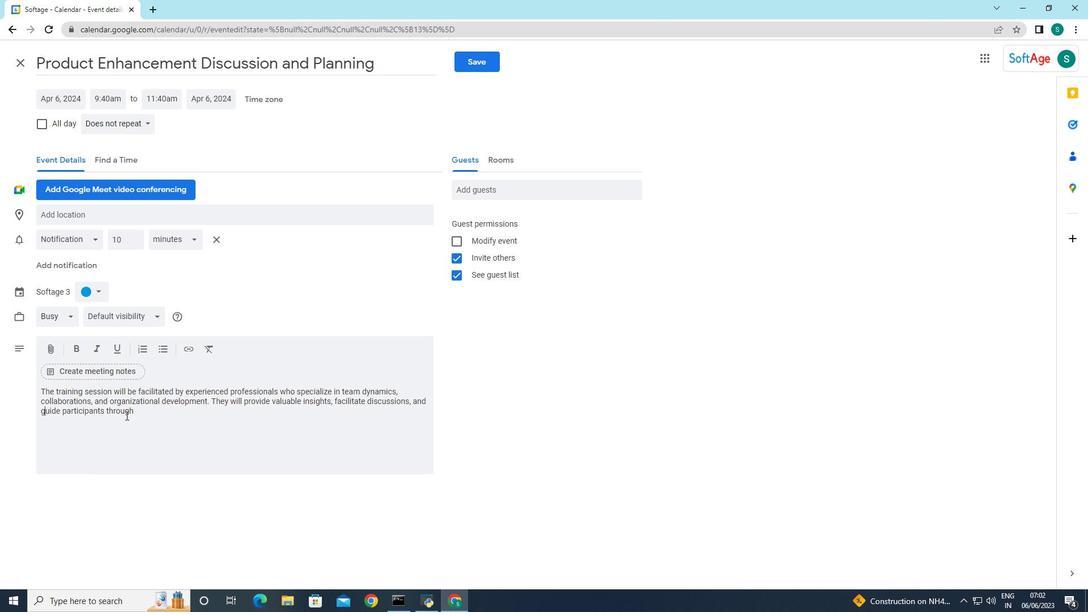 
Action: Mouse pressed left at (127, 425)
Screenshot: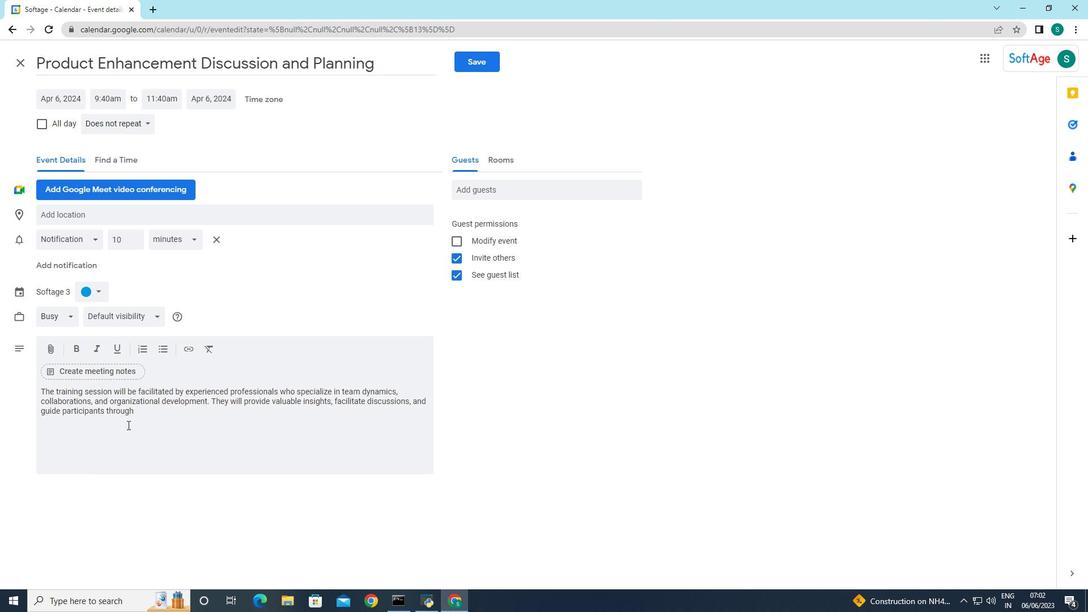 
Action: Mouse moved to (141, 414)
Screenshot: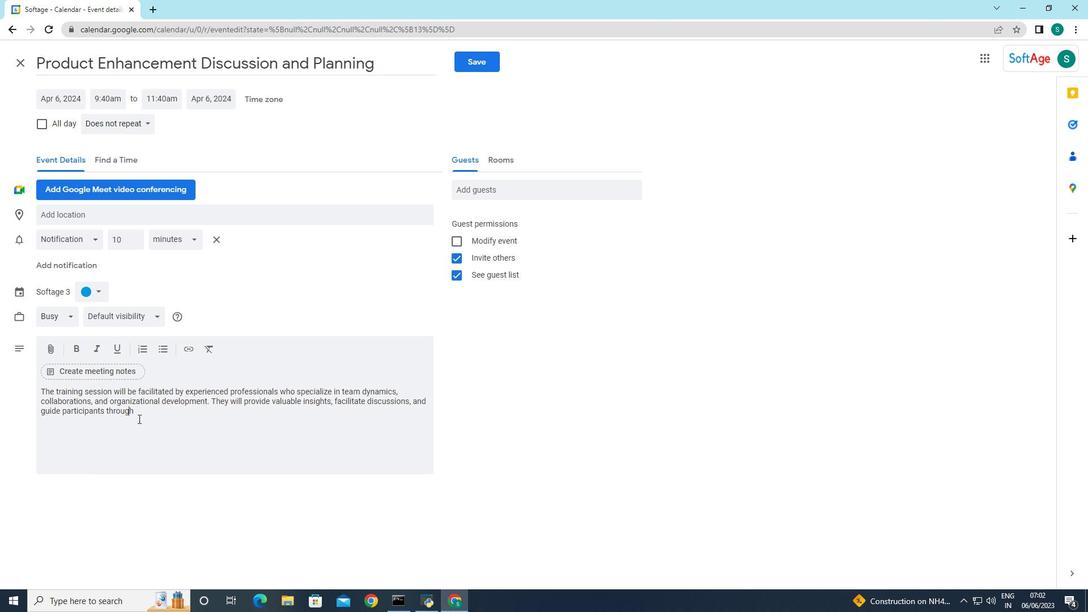 
Action: Mouse pressed left at (141, 414)
Screenshot: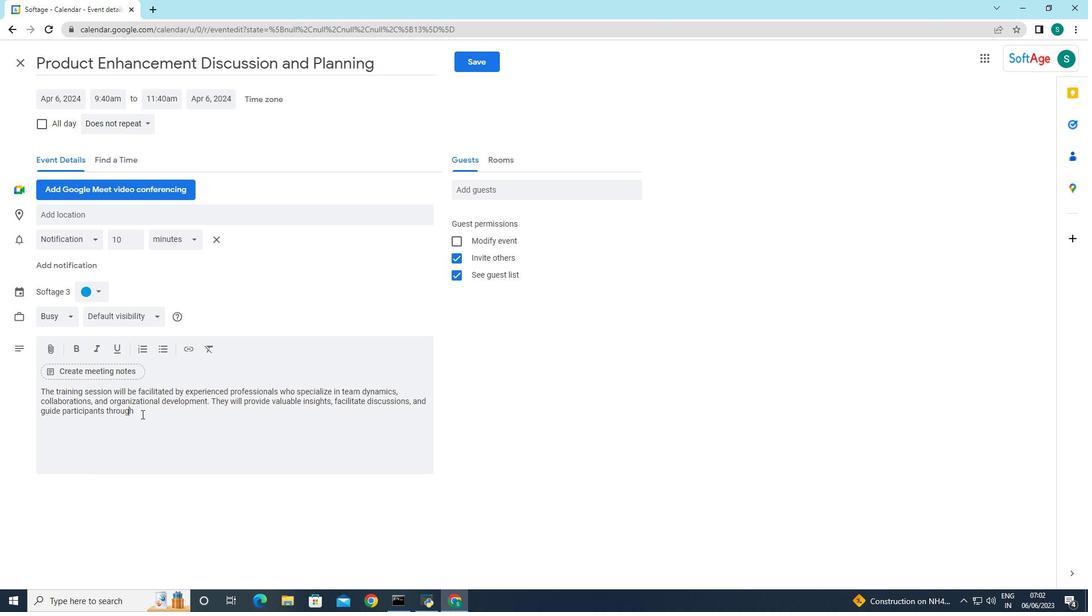 
Action: Key pressed <Key.space>practical<Key.space>exercises<Key.space>to<Key.space>reinforce<Key.space>the<Key.space>concepts<Key.space>covered.
Screenshot: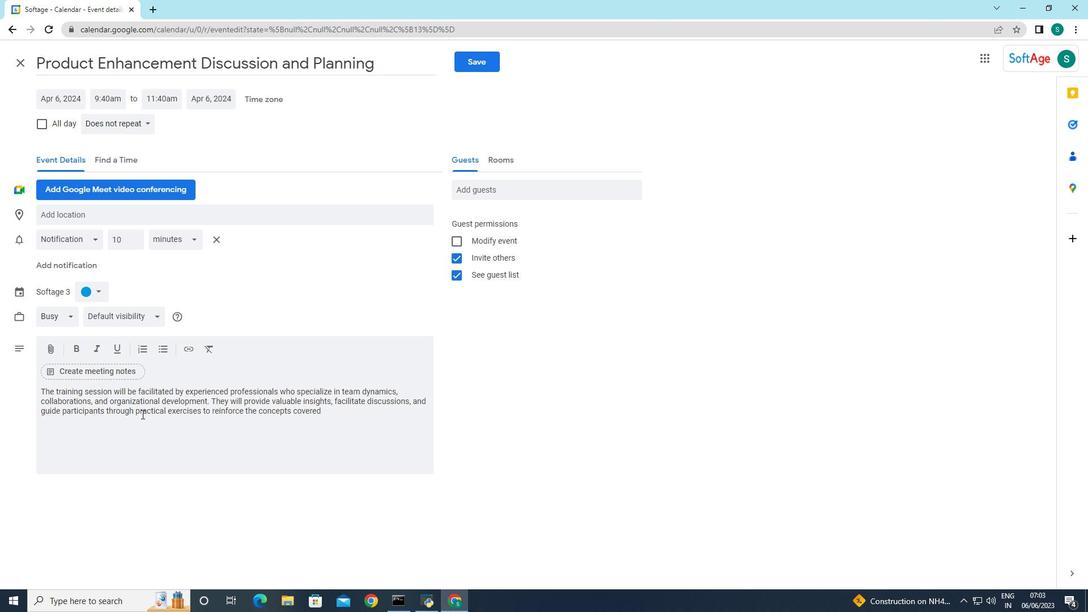 
Action: Mouse moved to (98, 284)
Screenshot: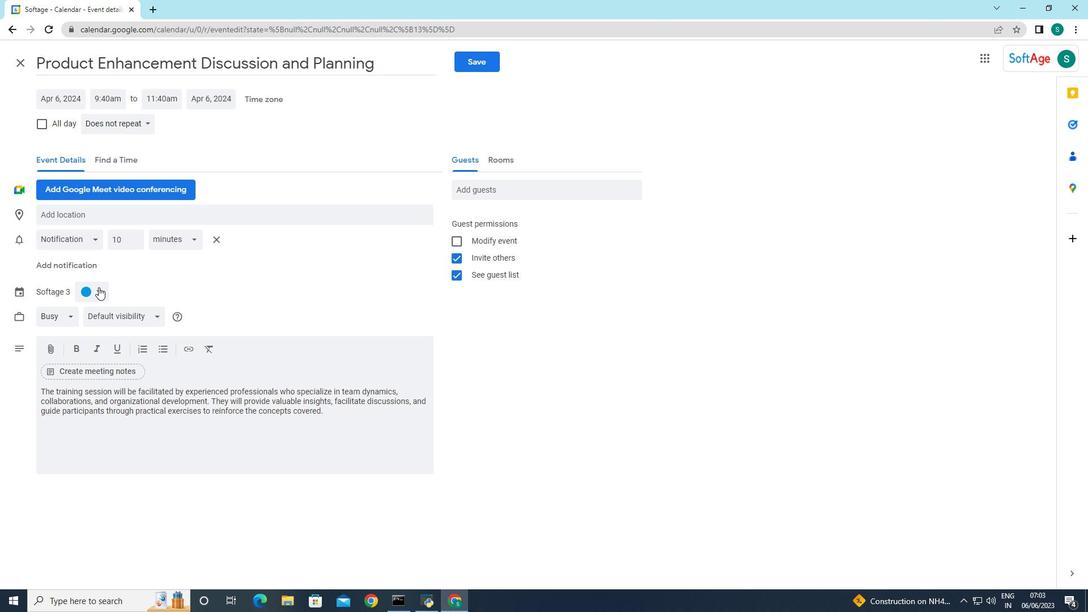 
Action: Mouse pressed left at (98, 284)
Screenshot: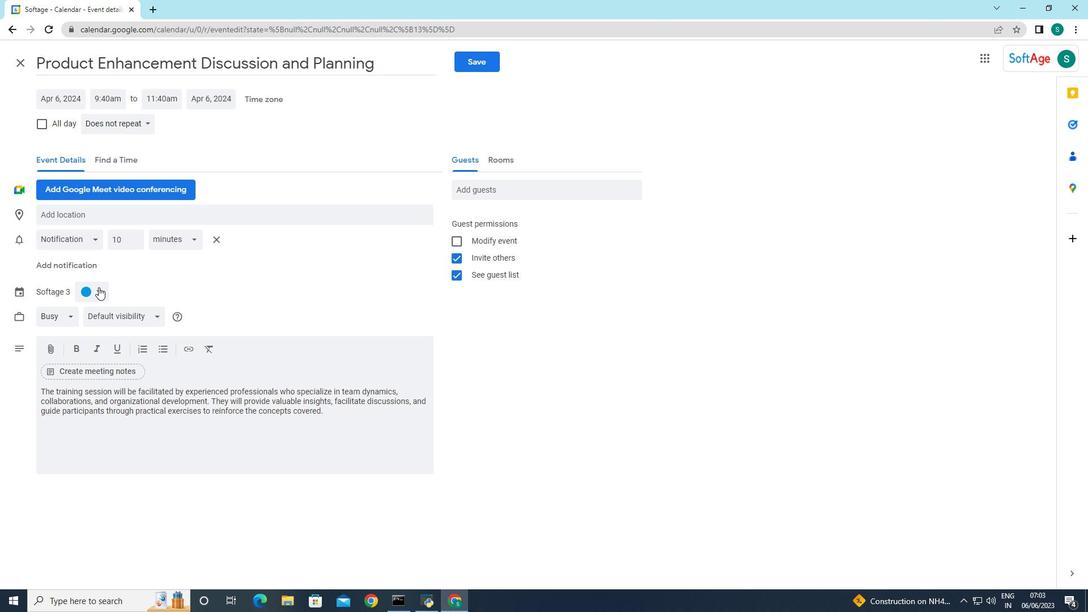 
Action: Mouse moved to (100, 290)
Screenshot: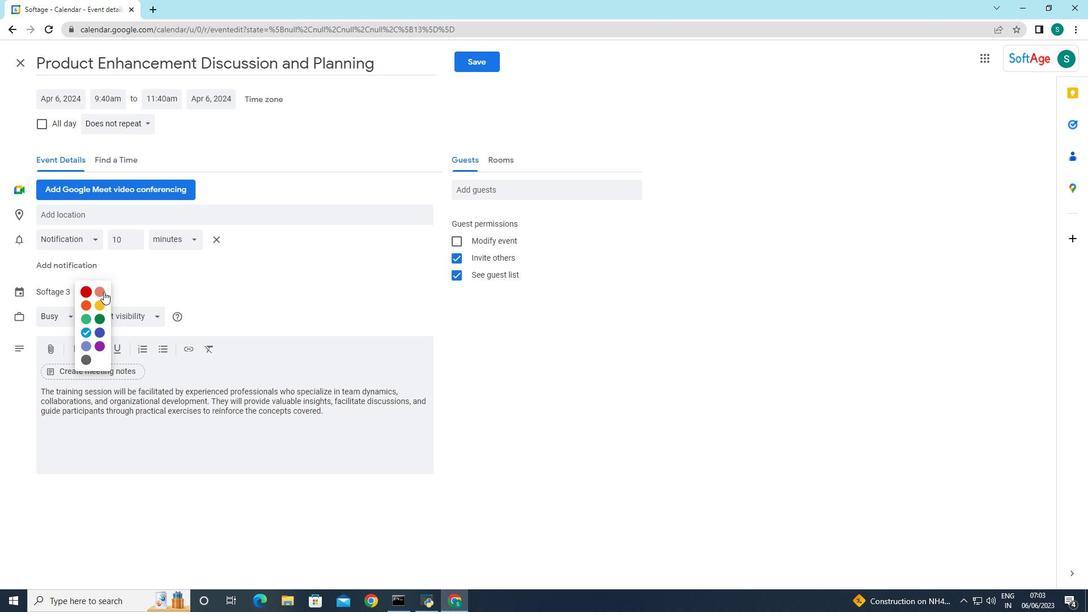 
Action: Mouse pressed left at (100, 290)
Screenshot: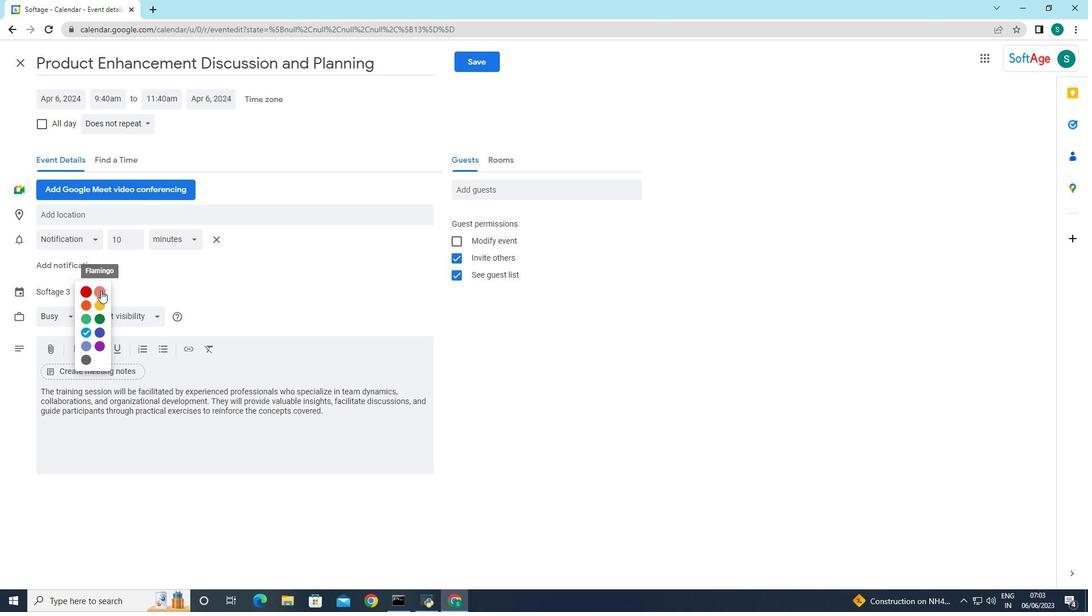 
Action: Mouse moved to (97, 215)
Screenshot: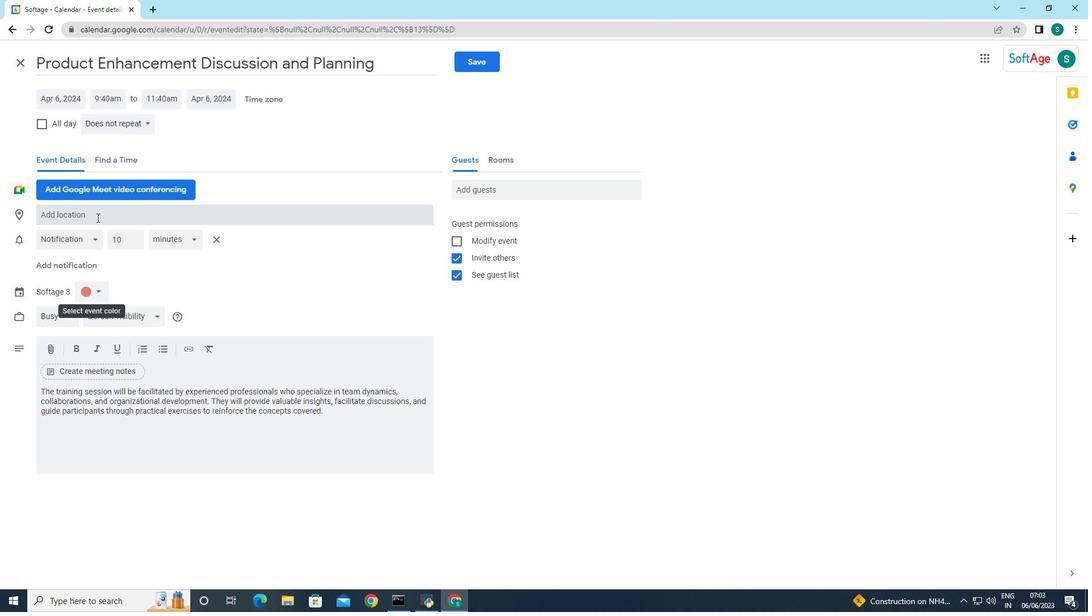 
Action: Mouse pressed left at (97, 215)
Screenshot: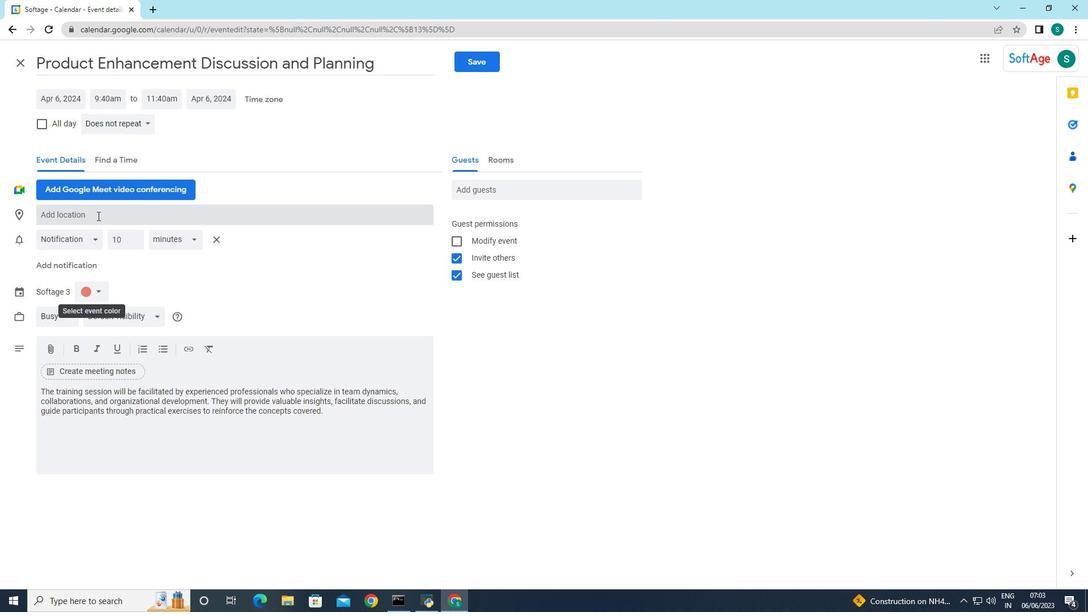 
Action: Key pressed <Key.shift>Seoul,<Key.space><Key.shift>South<Key.space><Key.shift>Korea
Screenshot: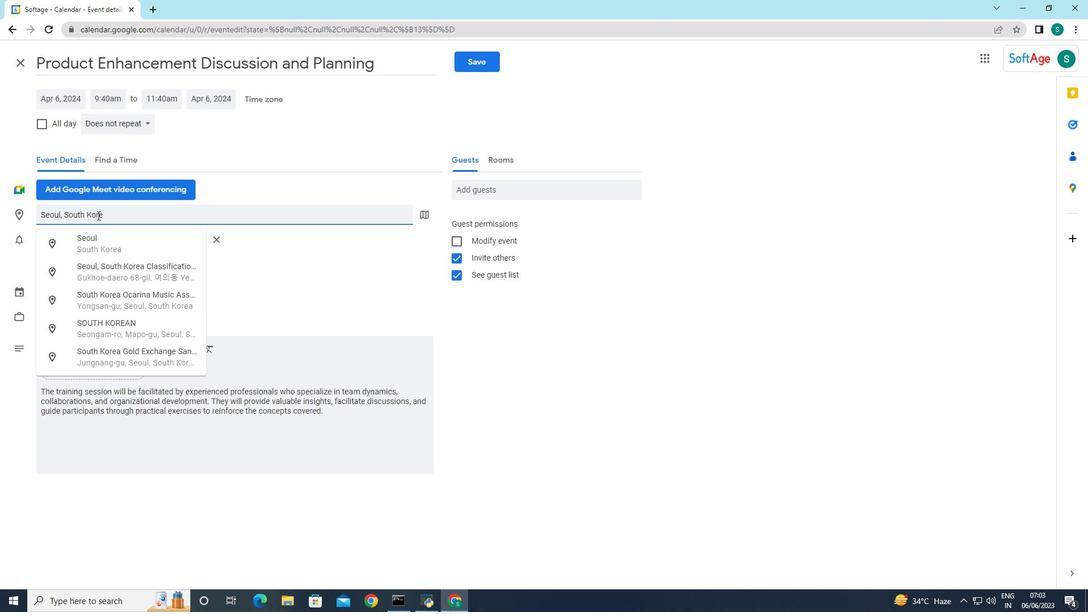 
Action: Mouse moved to (329, 325)
Screenshot: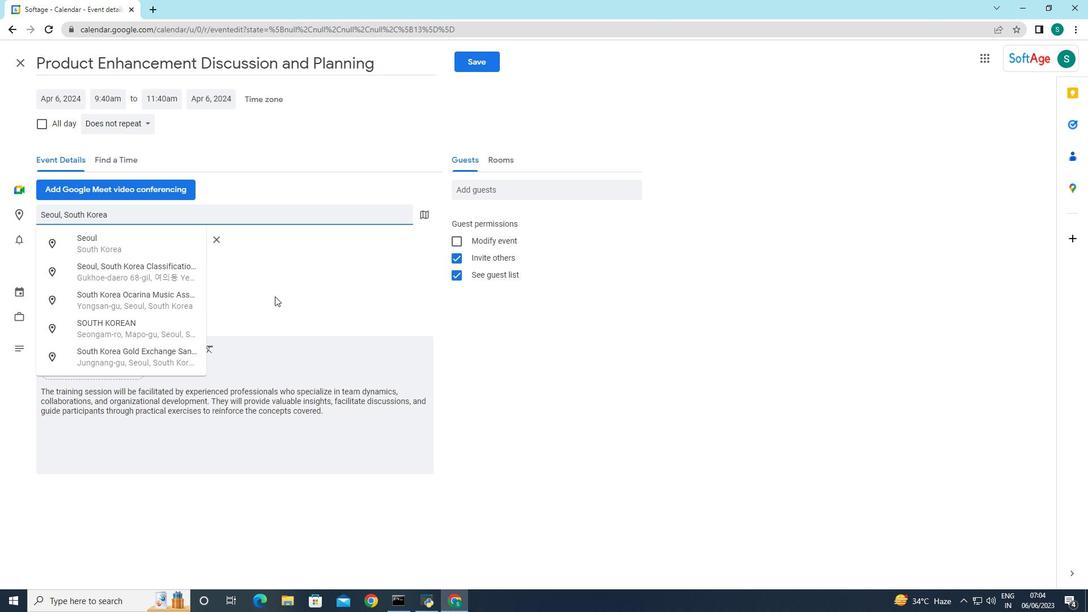 
Action: Mouse pressed left at (329, 325)
Screenshot: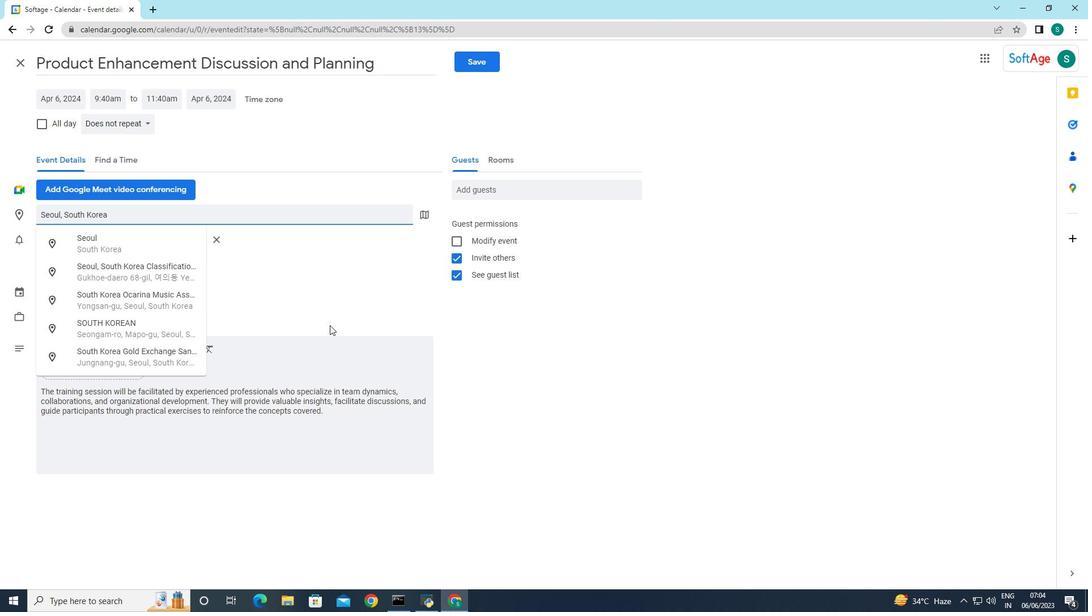 
Action: Mouse moved to (486, 190)
Screenshot: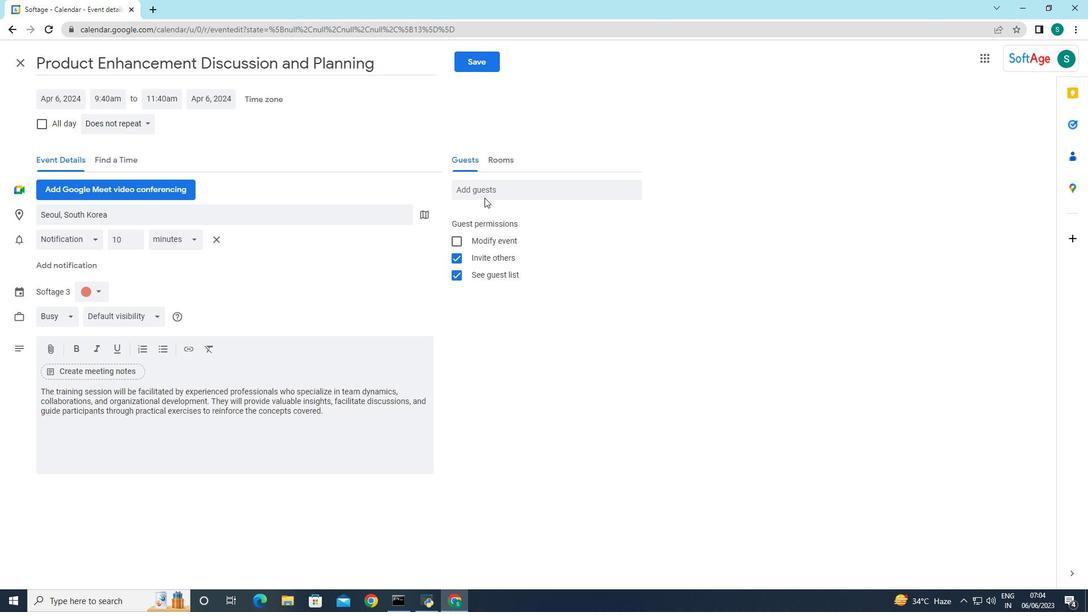 
Action: Mouse pressed left at (486, 190)
Screenshot: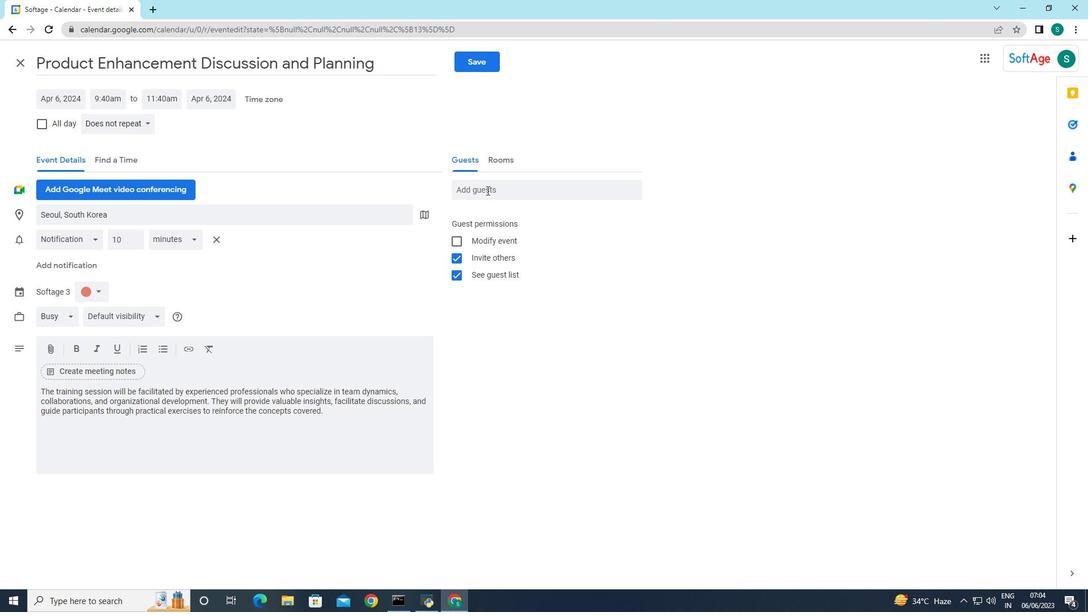 
Action: Key pressed softage.9
Screenshot: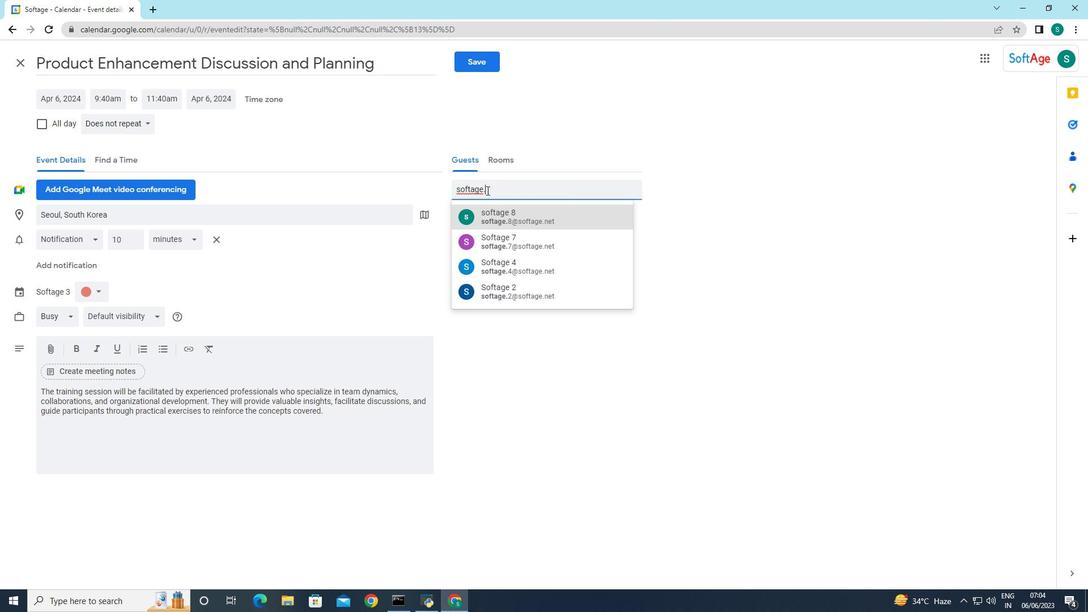 
Action: Mouse moved to (505, 208)
Screenshot: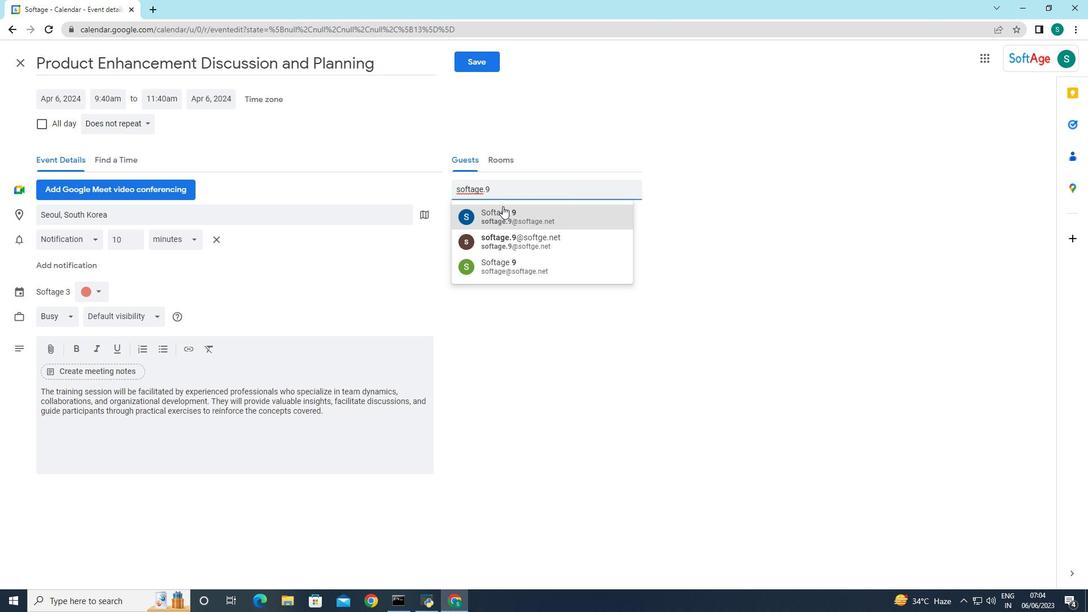 
Action: Mouse pressed left at (505, 208)
Screenshot: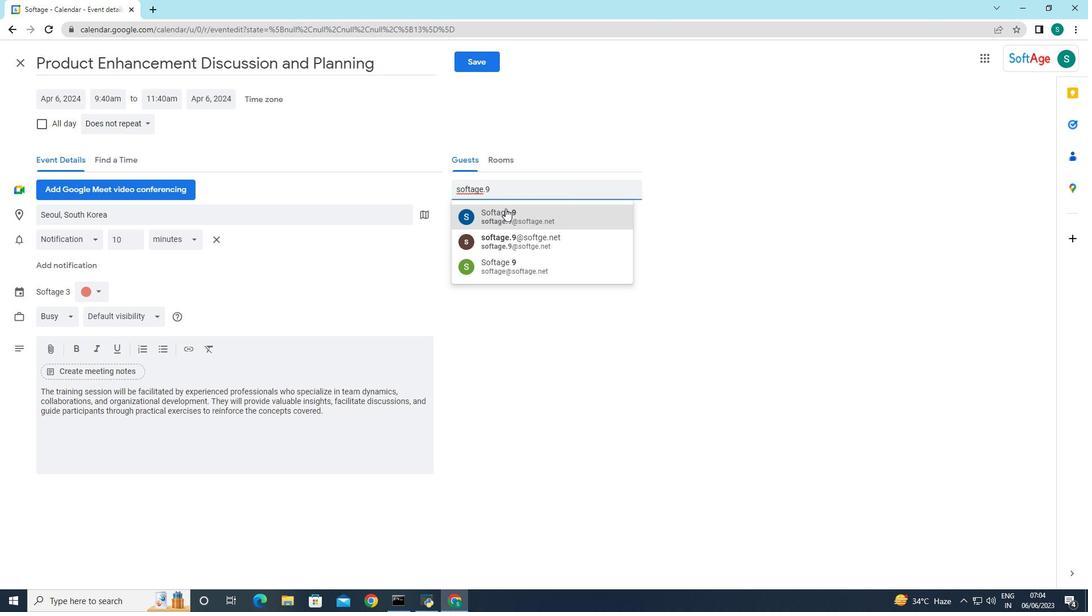 
Action: Mouse moved to (514, 189)
Screenshot: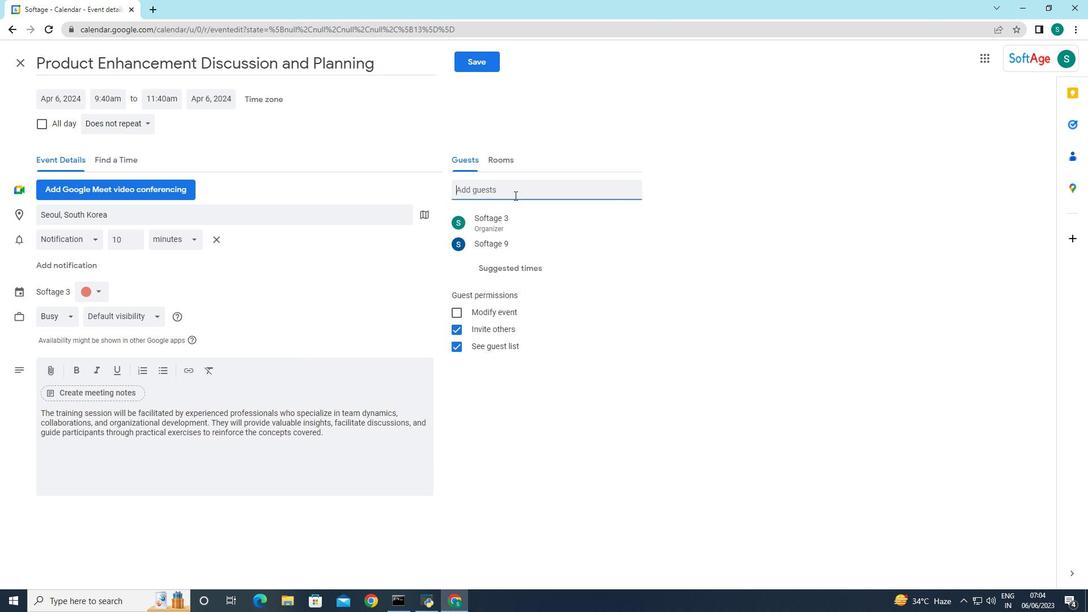 
Action: Mouse pressed left at (514, 189)
Screenshot: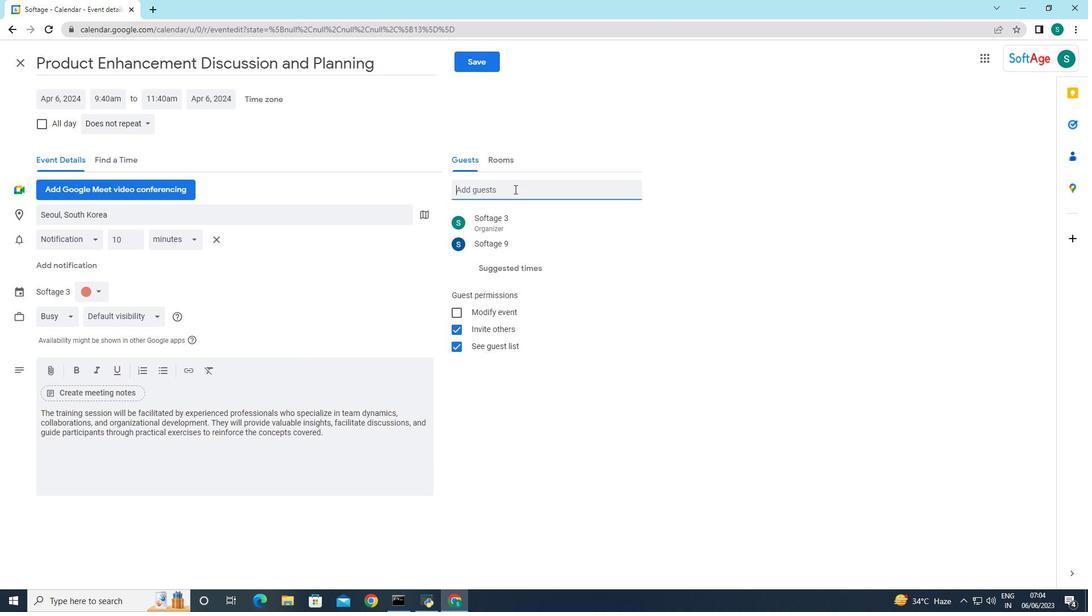 
Action: Key pressed softage.10
Screenshot: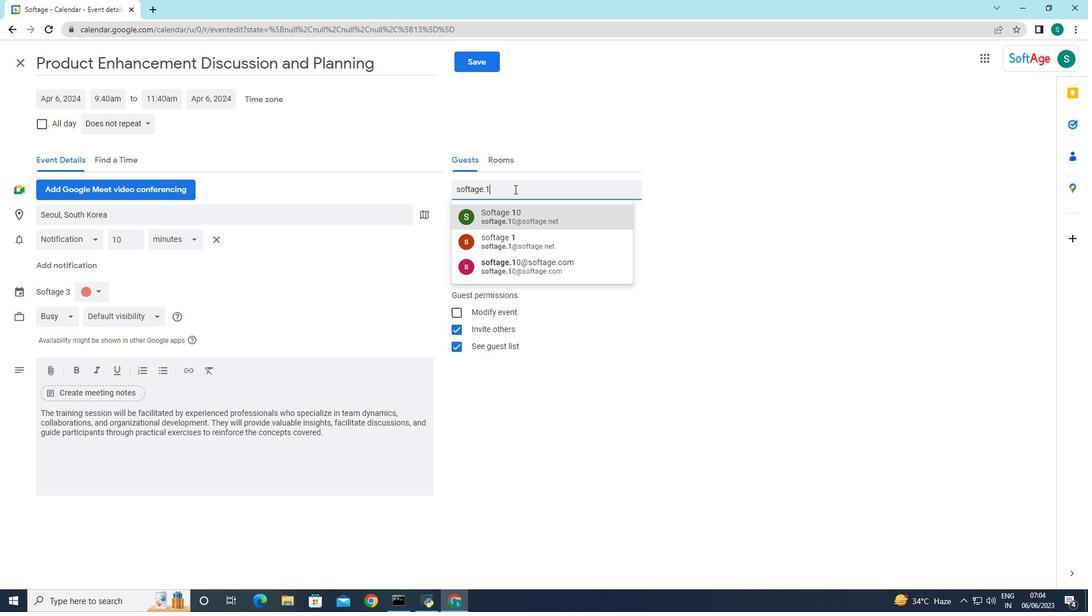
Action: Mouse moved to (509, 212)
Screenshot: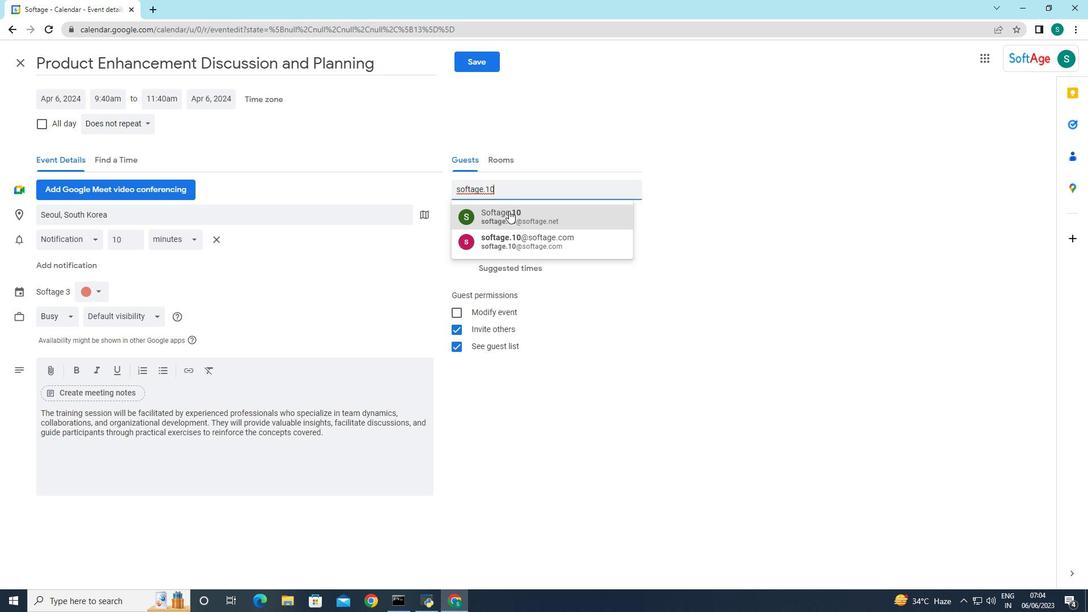 
Action: Mouse pressed left at (509, 212)
Screenshot: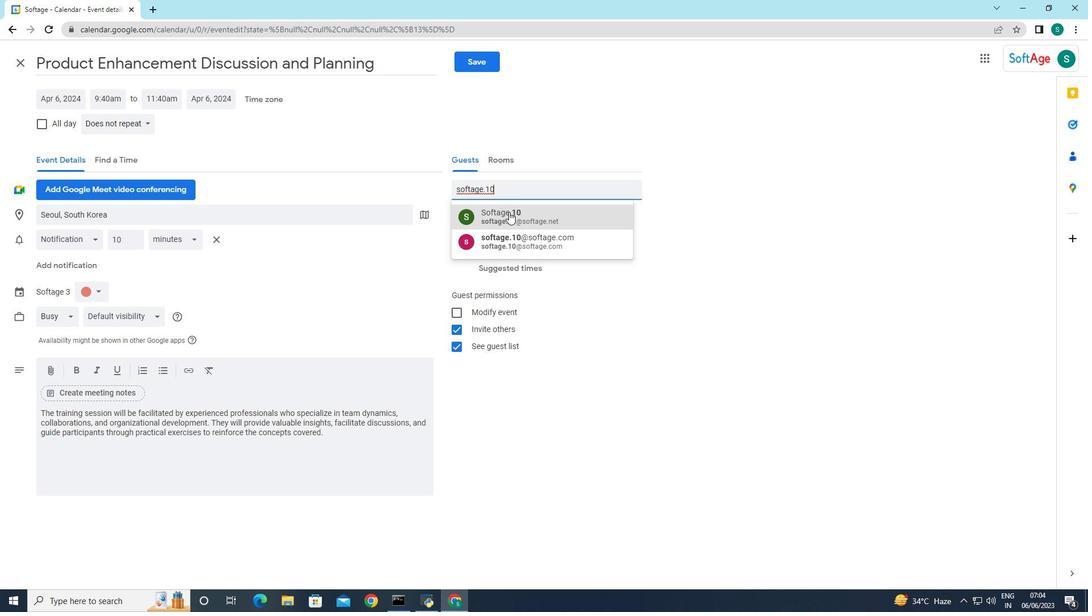 
Action: Mouse moved to (624, 219)
Screenshot: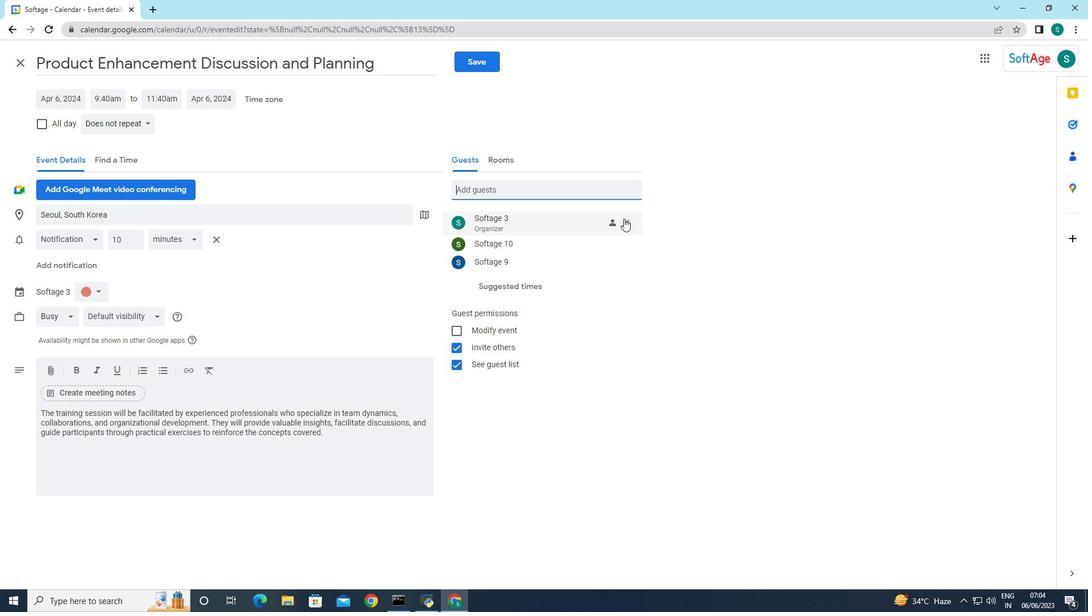 
Action: Mouse pressed left at (624, 219)
Screenshot: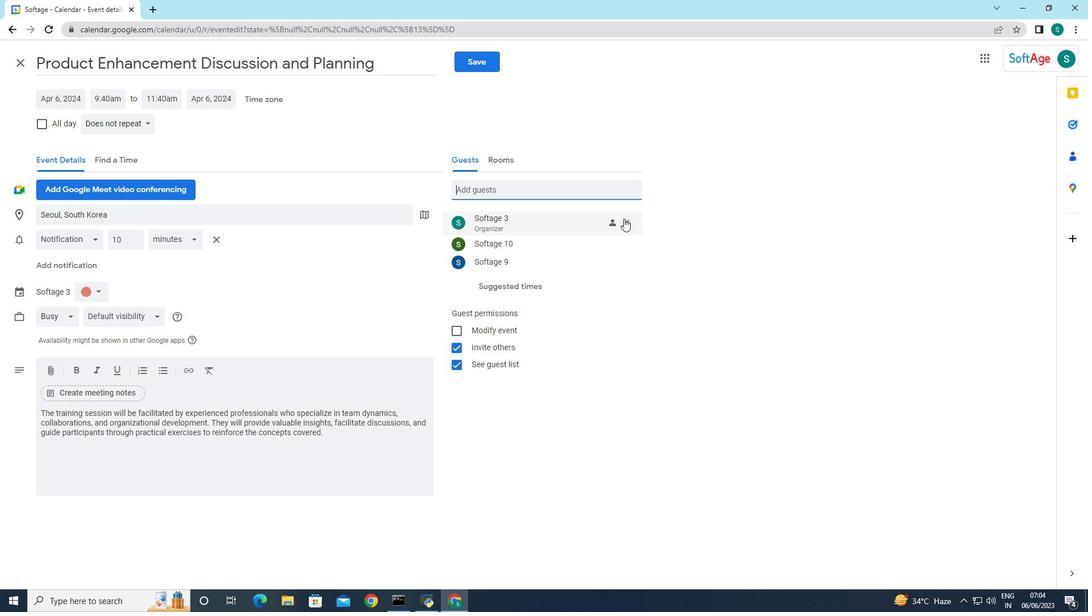 
Action: Mouse moved to (124, 126)
Screenshot: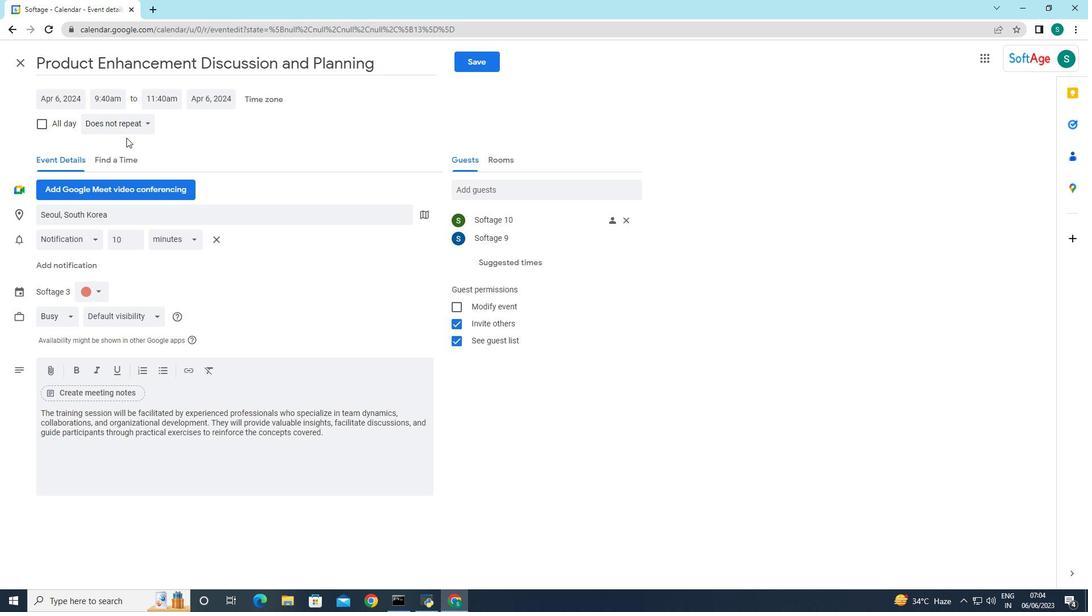 
Action: Mouse pressed left at (124, 126)
Screenshot: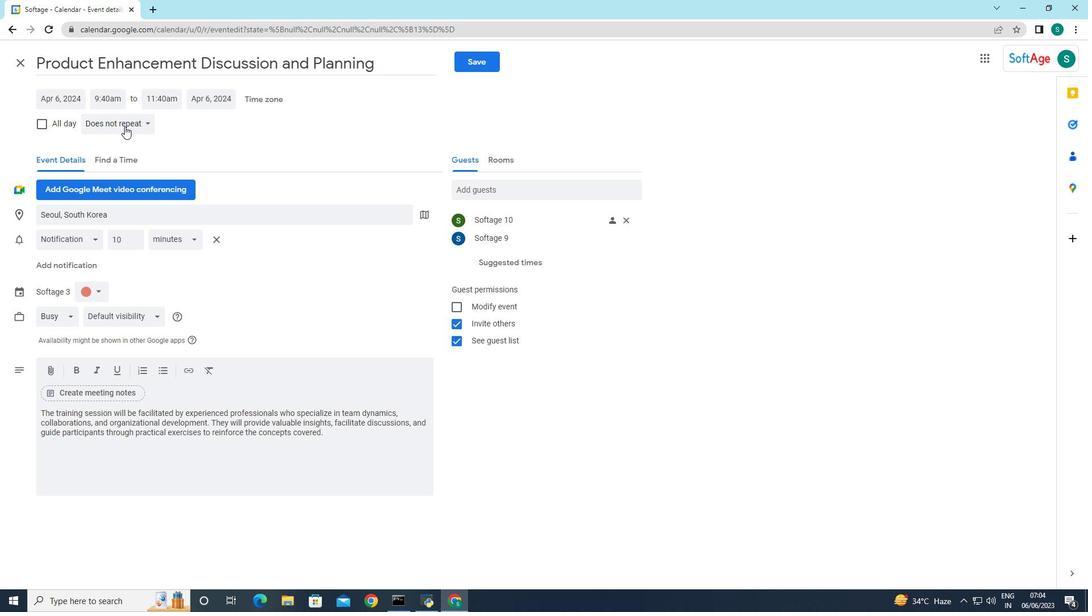 
Action: Mouse moved to (143, 227)
Screenshot: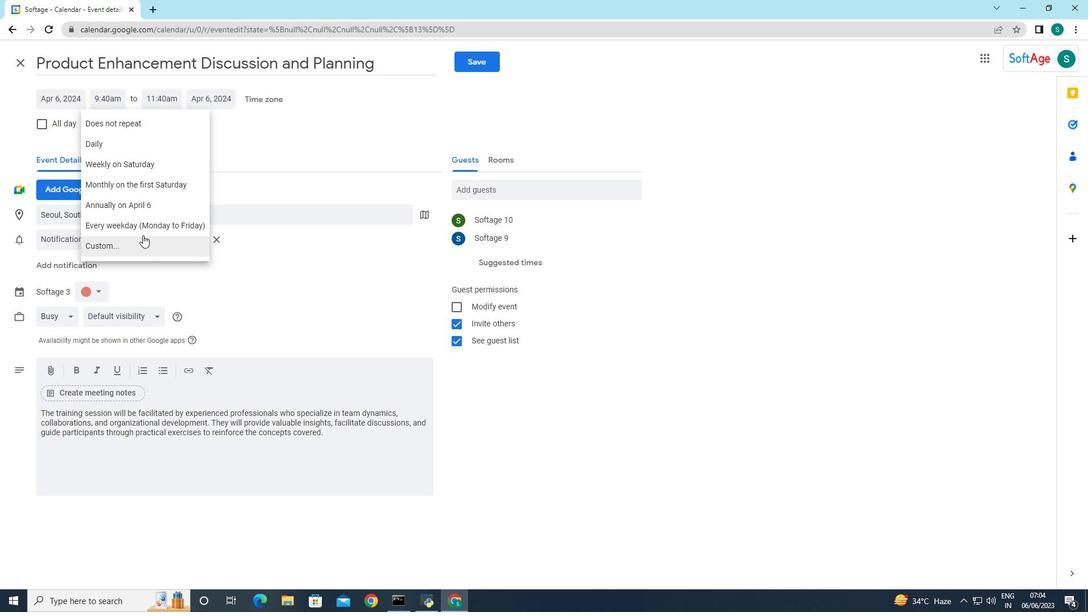 
Action: Mouse pressed left at (143, 227)
Screenshot: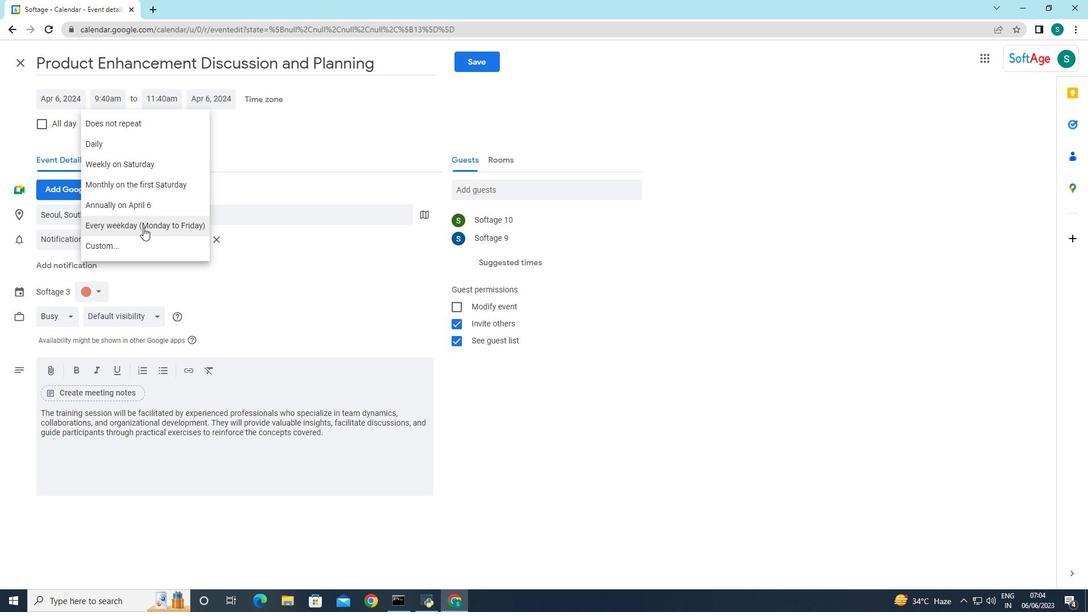 
Action: Mouse moved to (301, 303)
Screenshot: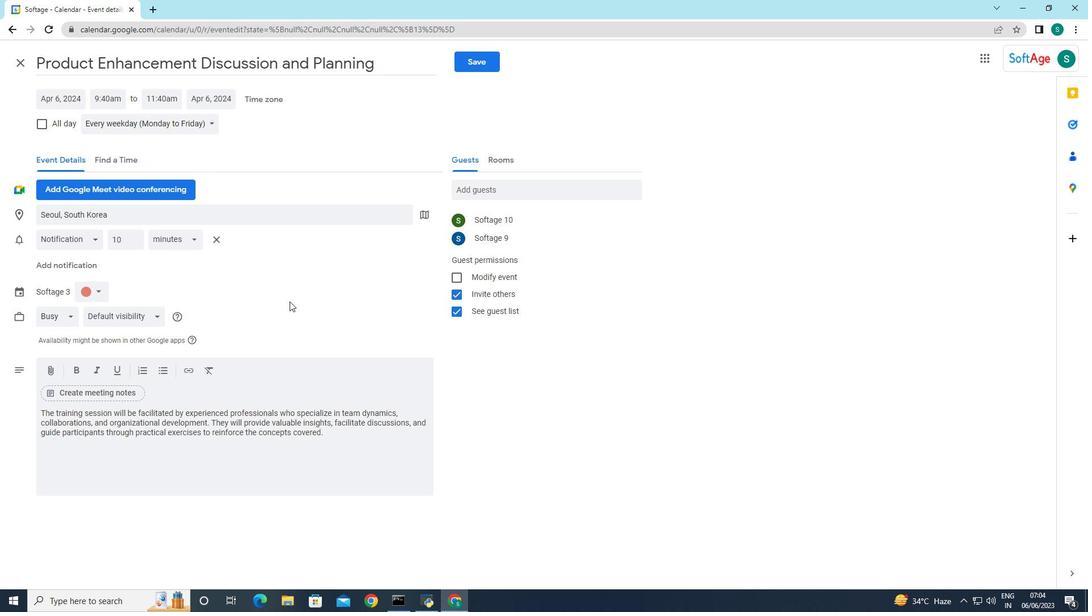 
Action: Mouse pressed left at (301, 303)
Screenshot: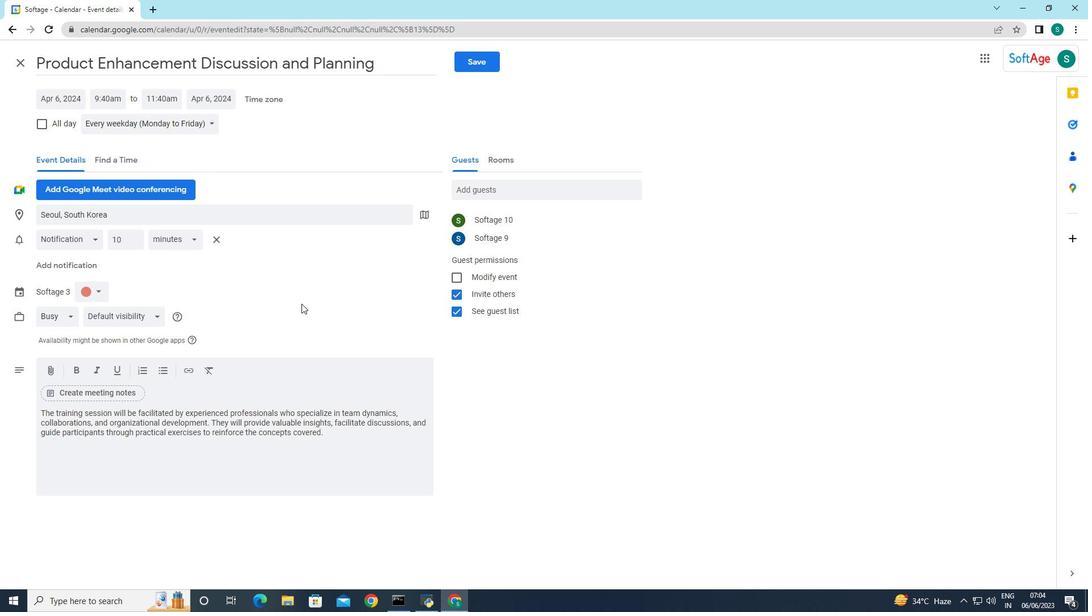 
Action: Mouse moved to (469, 59)
Screenshot: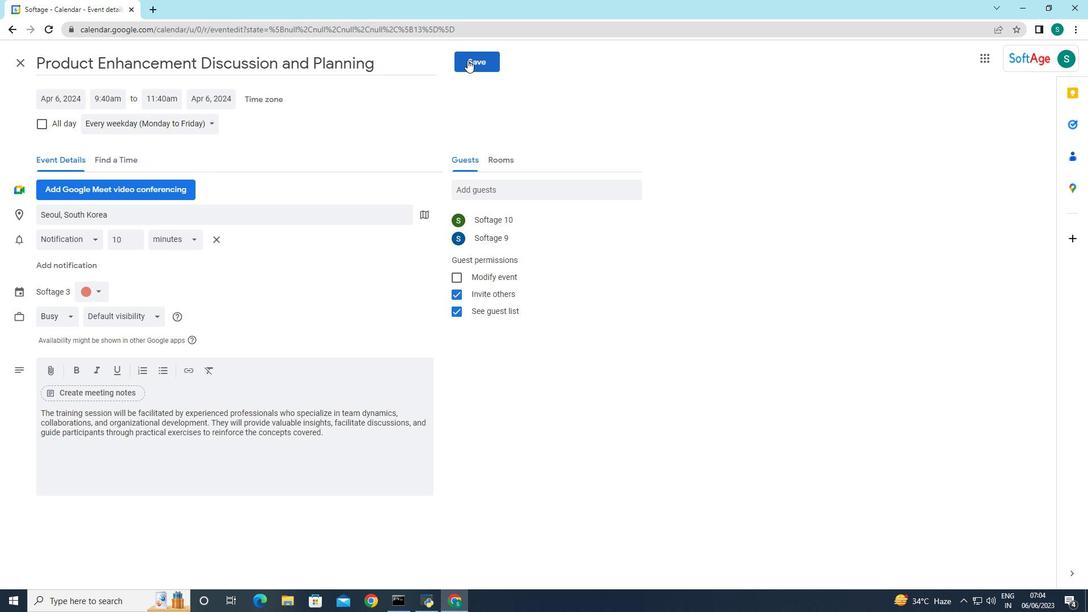 
Action: Mouse pressed left at (469, 59)
Screenshot: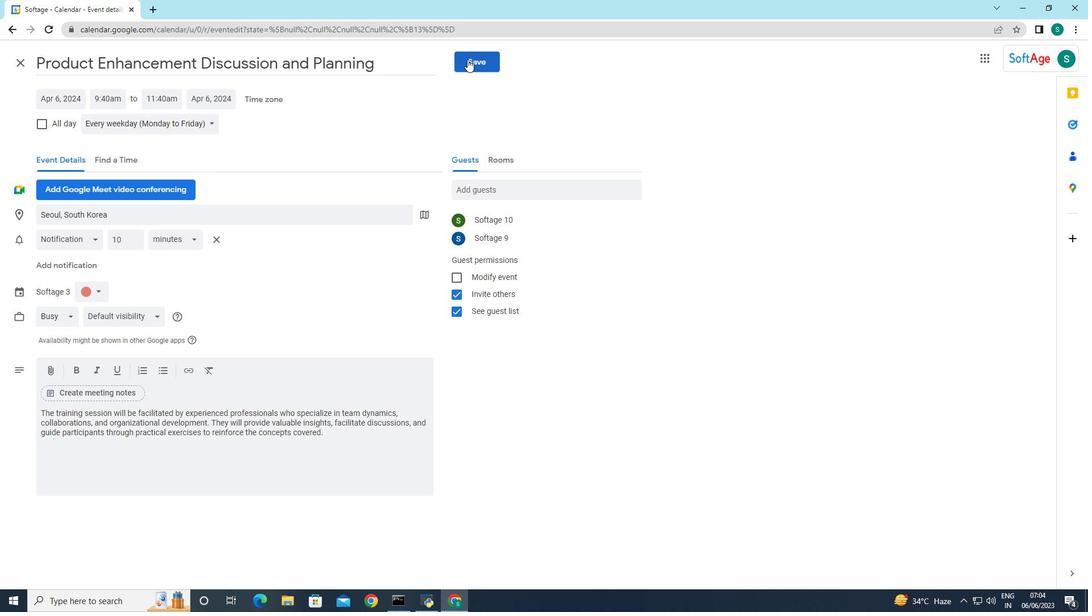
Action: Mouse moved to (649, 341)
Screenshot: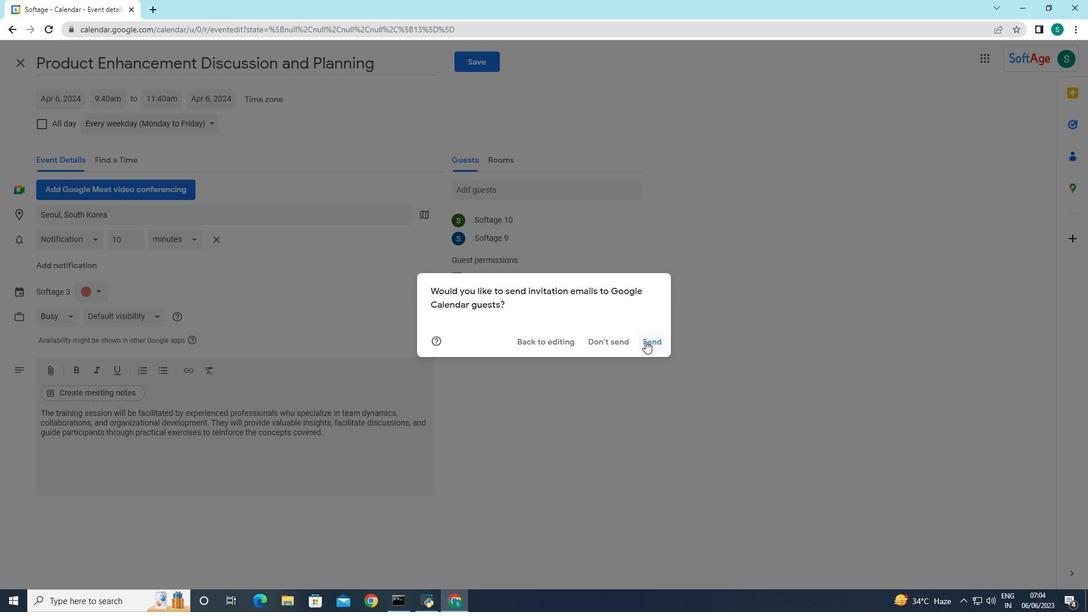 
Action: Mouse pressed left at (649, 341)
Screenshot: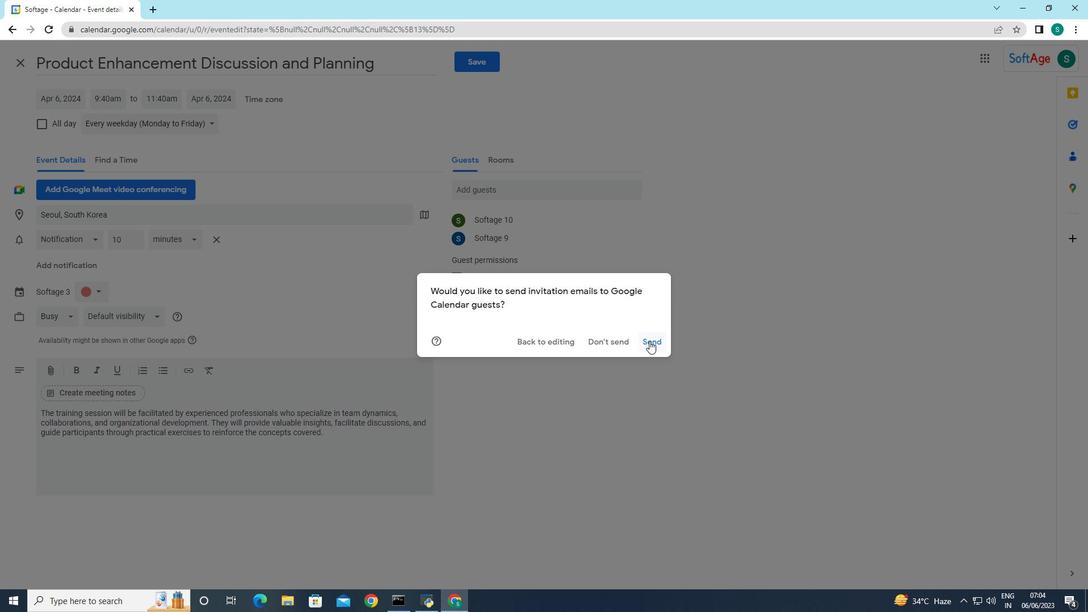 
